 Task: Find connections with filter location Neftçala with filter topic #Venturecapitalwith filter profile language French with filter current company Aditi Consulting with filter school Chhattisgarh Swami Vivekanand Technical University with filter industry Child Day Care Services with filter service category Graphic Design with filter keywords title Owner
Action: Mouse moved to (504, 105)
Screenshot: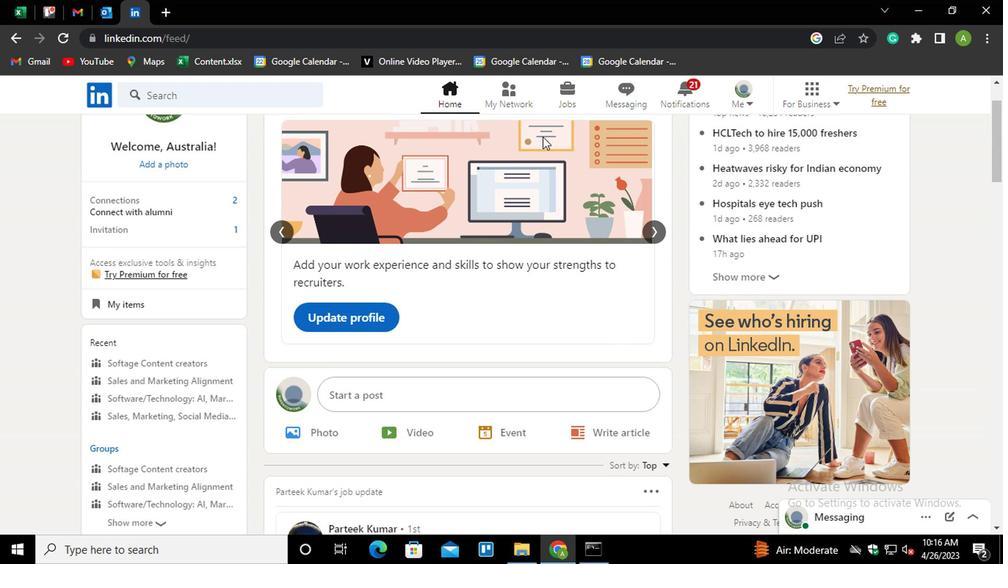
Action: Mouse pressed left at (504, 105)
Screenshot: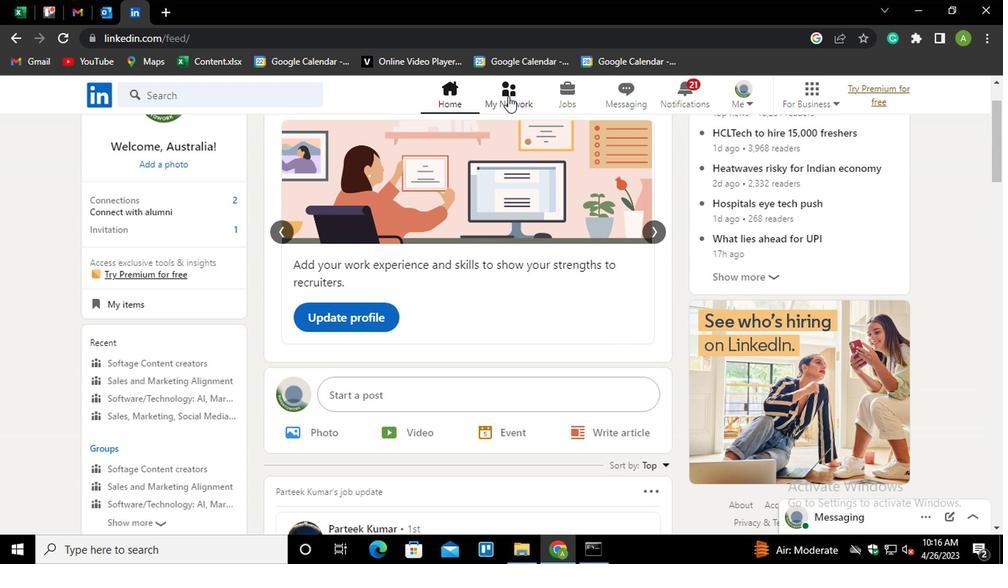 
Action: Mouse moved to (175, 183)
Screenshot: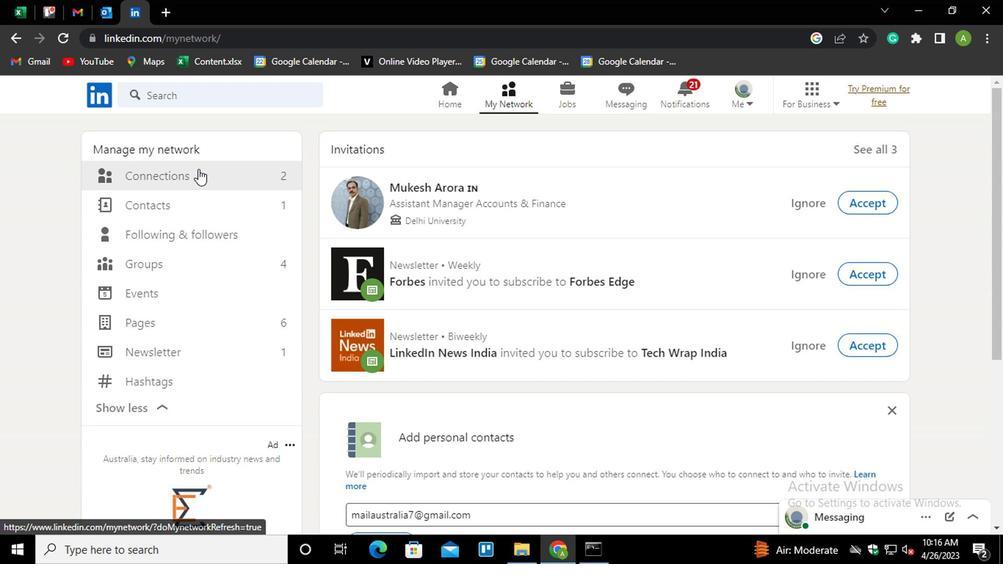 
Action: Mouse pressed left at (175, 183)
Screenshot: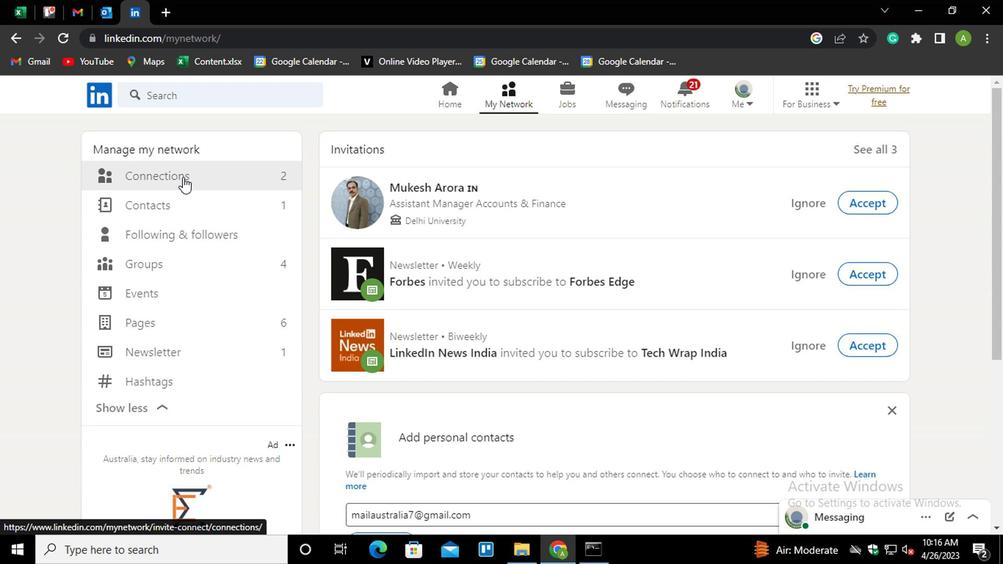 
Action: Mouse moved to (579, 185)
Screenshot: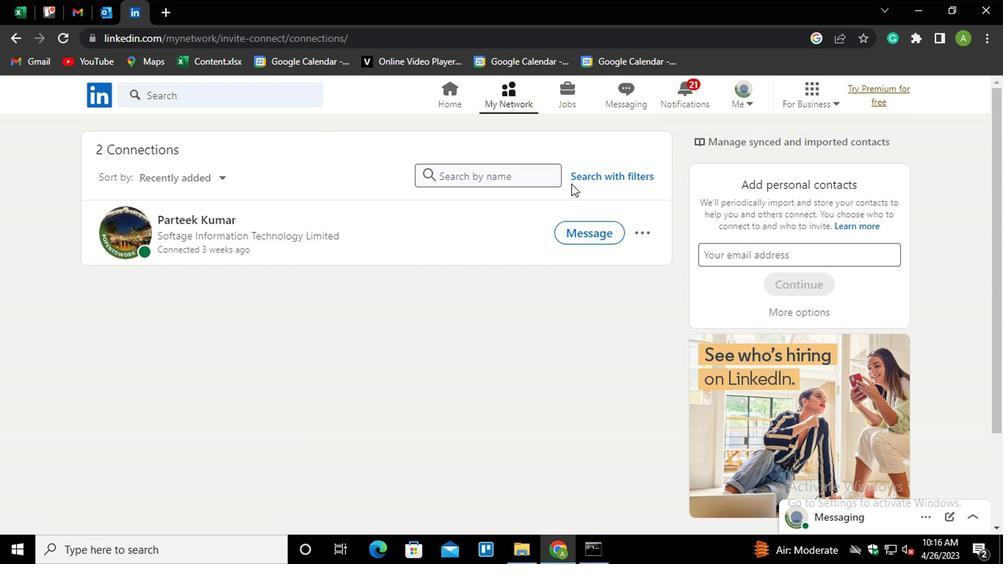 
Action: Mouse pressed left at (579, 185)
Screenshot: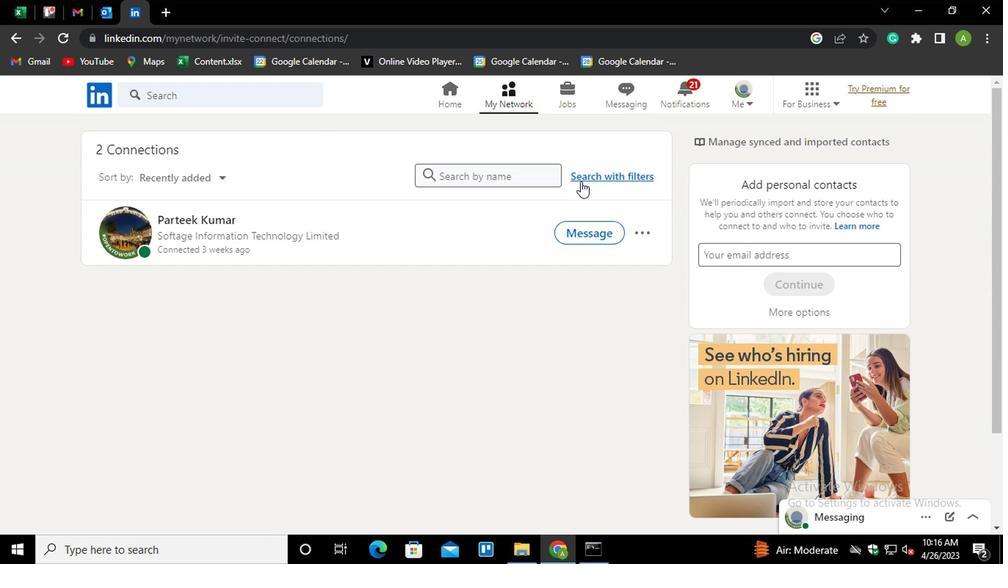 
Action: Mouse moved to (481, 142)
Screenshot: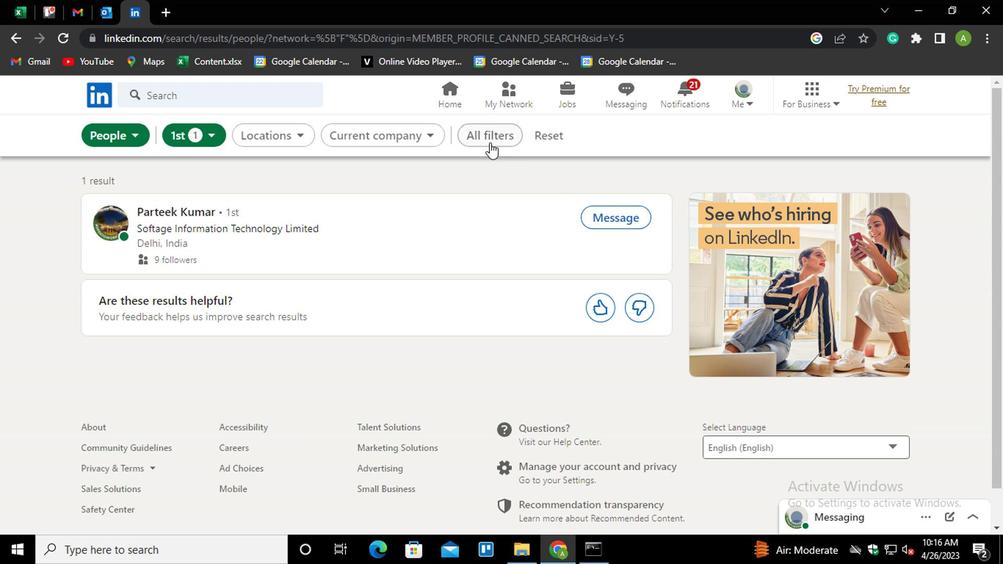 
Action: Mouse pressed left at (481, 142)
Screenshot: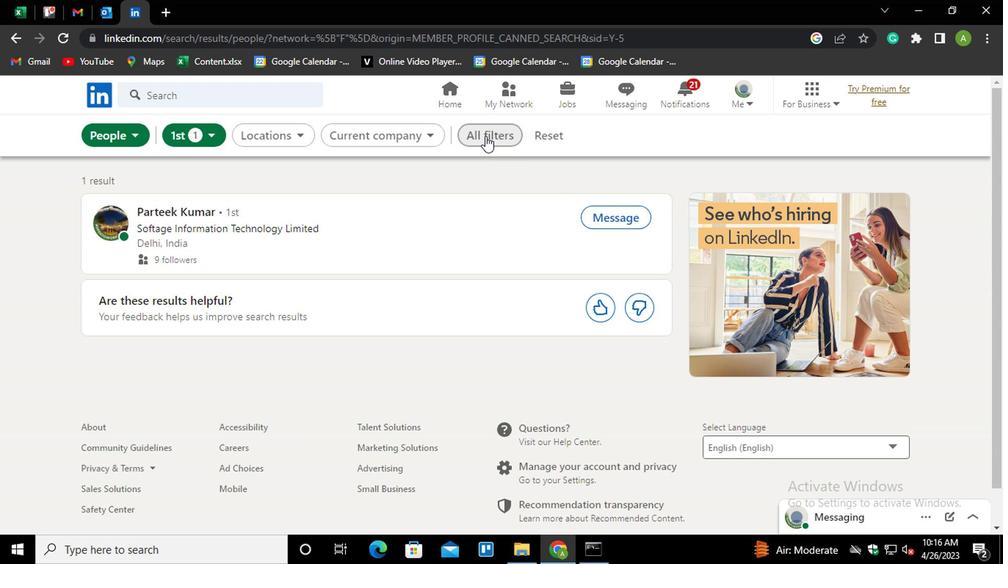 
Action: Mouse moved to (693, 285)
Screenshot: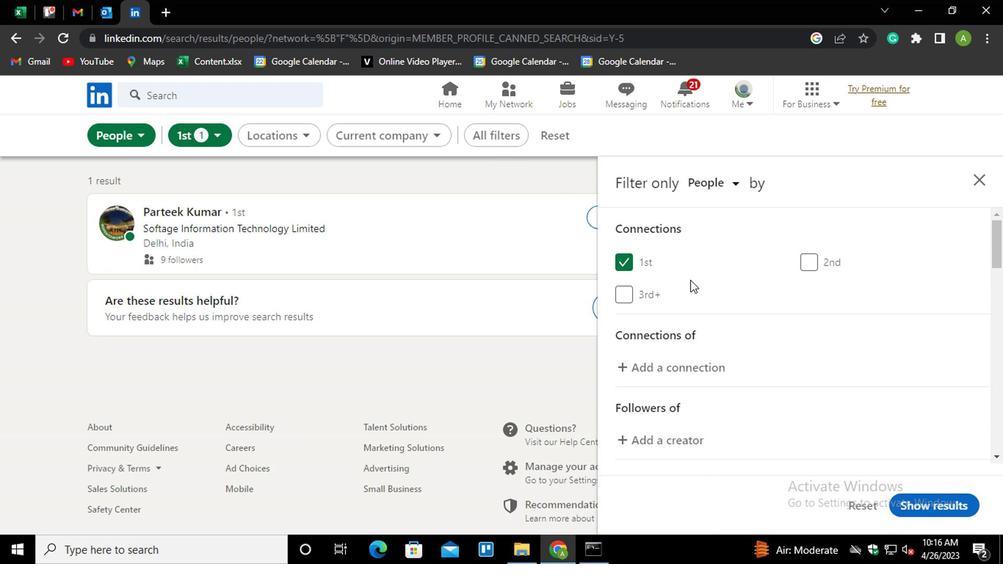 
Action: Mouse scrolled (693, 284) with delta (0, 0)
Screenshot: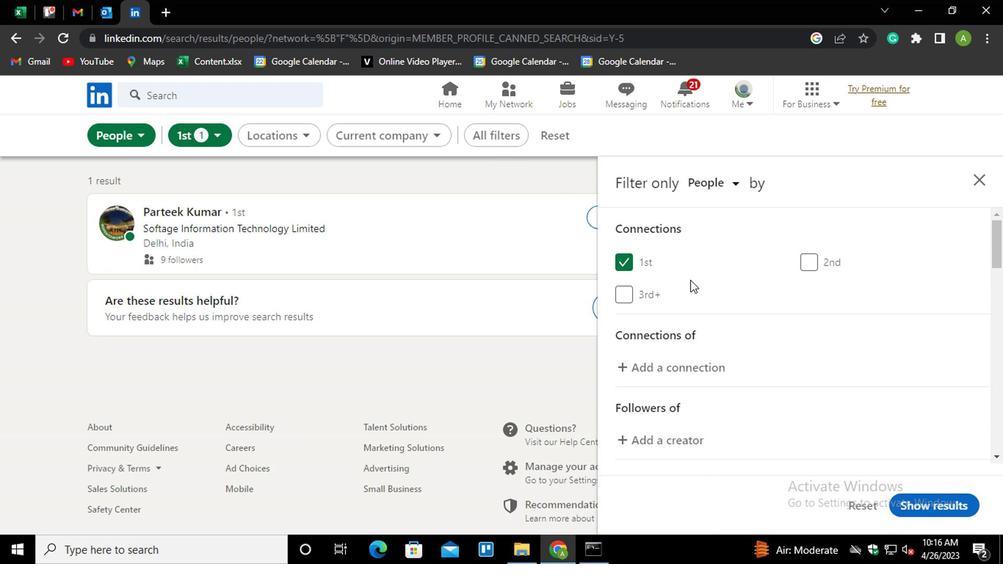 
Action: Mouse scrolled (693, 284) with delta (0, 0)
Screenshot: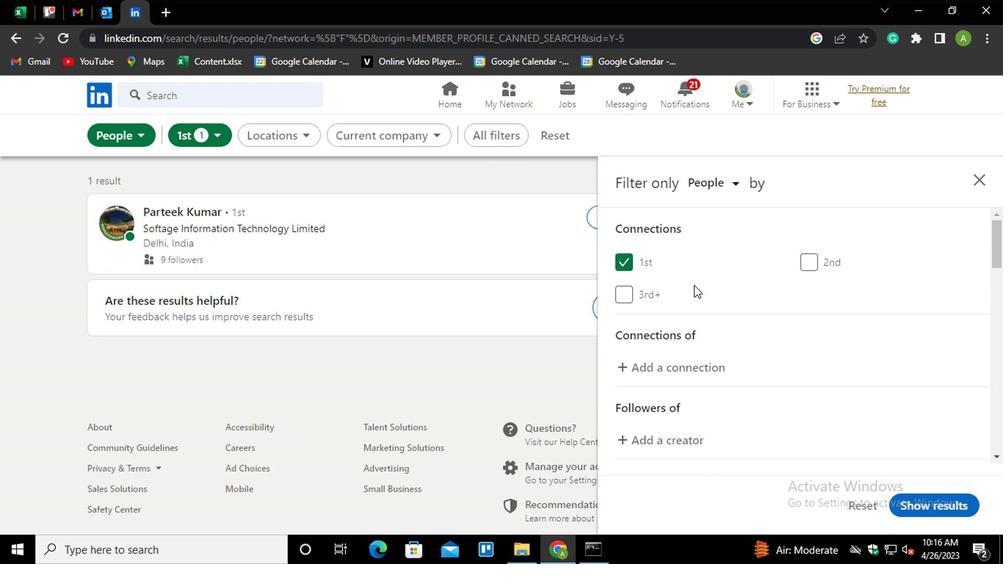 
Action: Mouse scrolled (693, 284) with delta (0, 0)
Screenshot: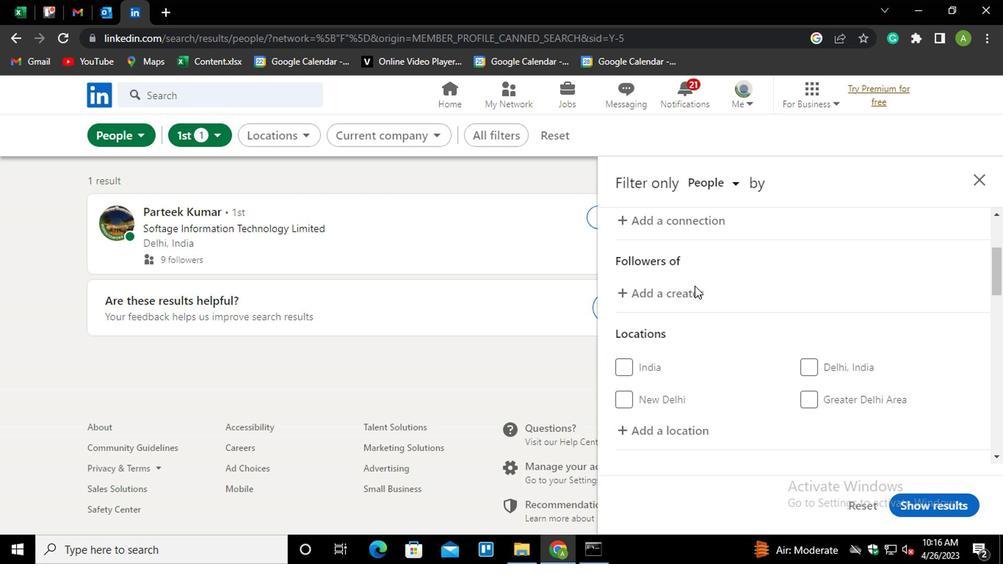 
Action: Mouse moved to (659, 353)
Screenshot: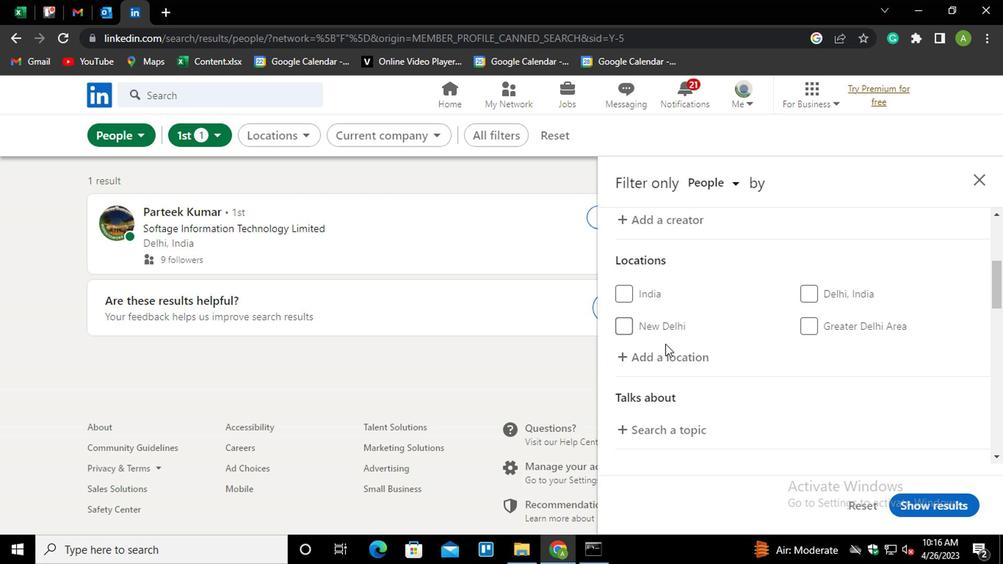 
Action: Mouse pressed left at (659, 353)
Screenshot: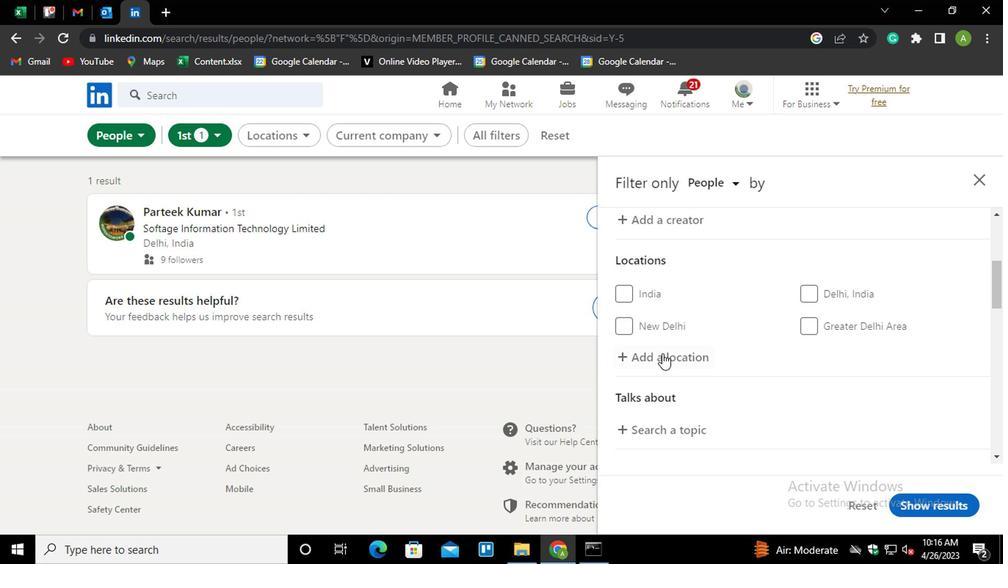 
Action: Mouse pressed left at (659, 353)
Screenshot: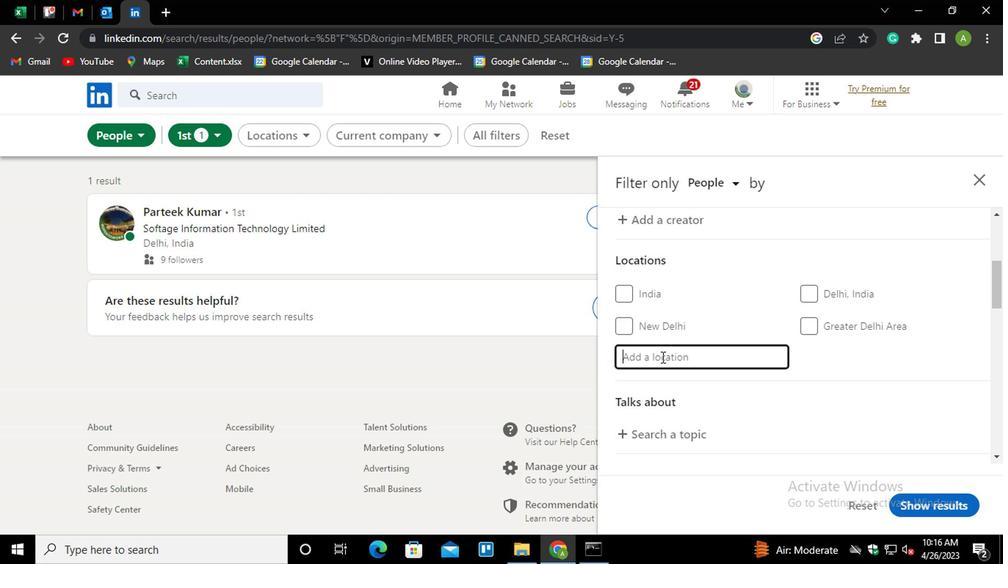 
Action: Key pressed <Key.shift_r>Neftcala
Screenshot: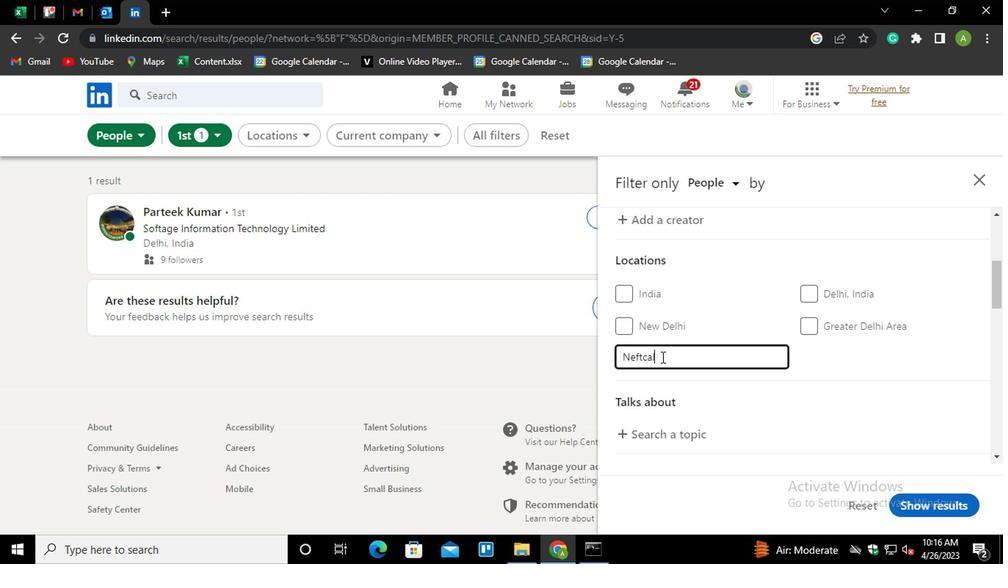 
Action: Mouse scrolled (659, 352) with delta (0, -1)
Screenshot: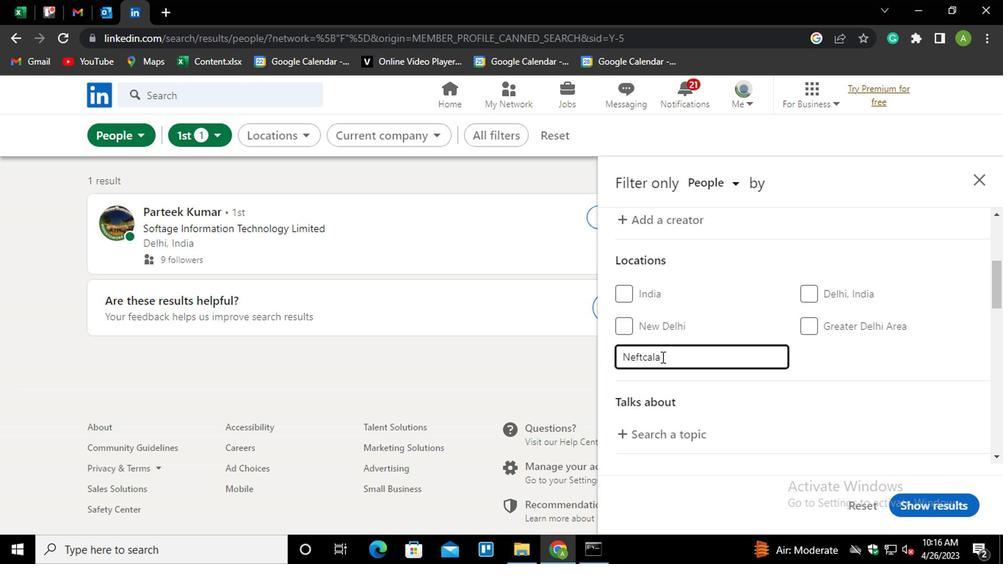 
Action: Mouse scrolled (659, 352) with delta (0, -1)
Screenshot: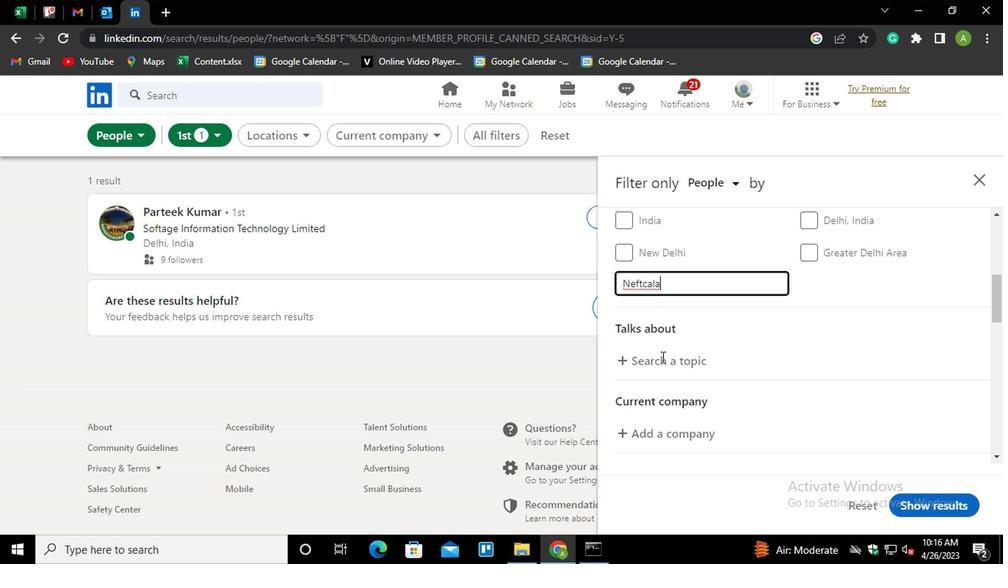 
Action: Mouse moved to (852, 268)
Screenshot: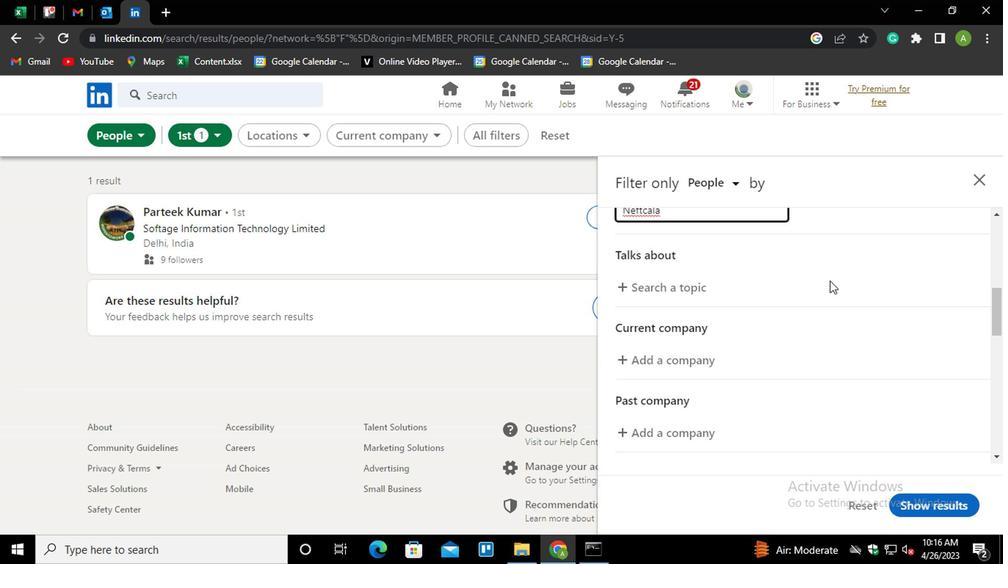 
Action: Mouse pressed left at (852, 268)
Screenshot: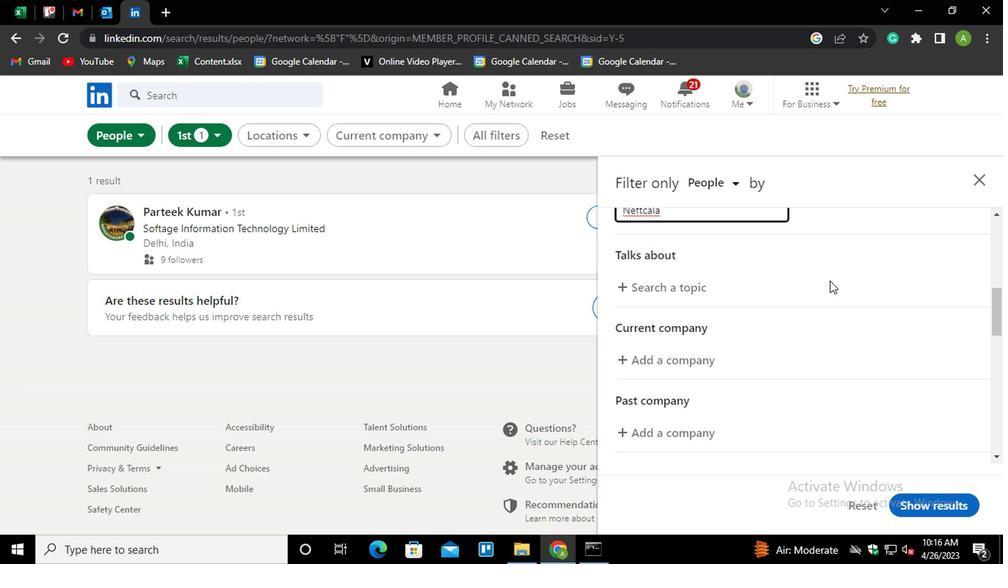 
Action: Mouse moved to (676, 275)
Screenshot: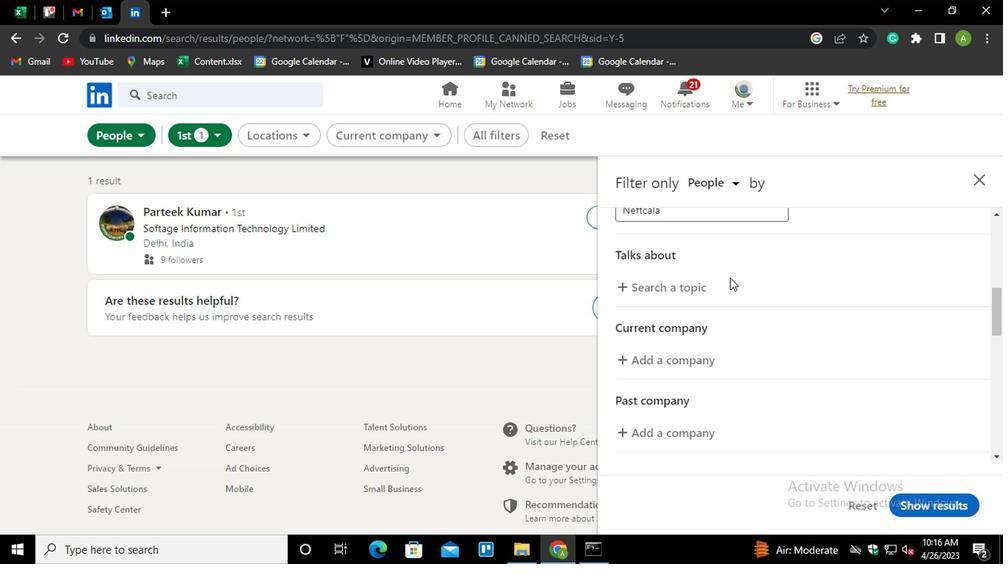
Action: Mouse pressed left at (676, 275)
Screenshot: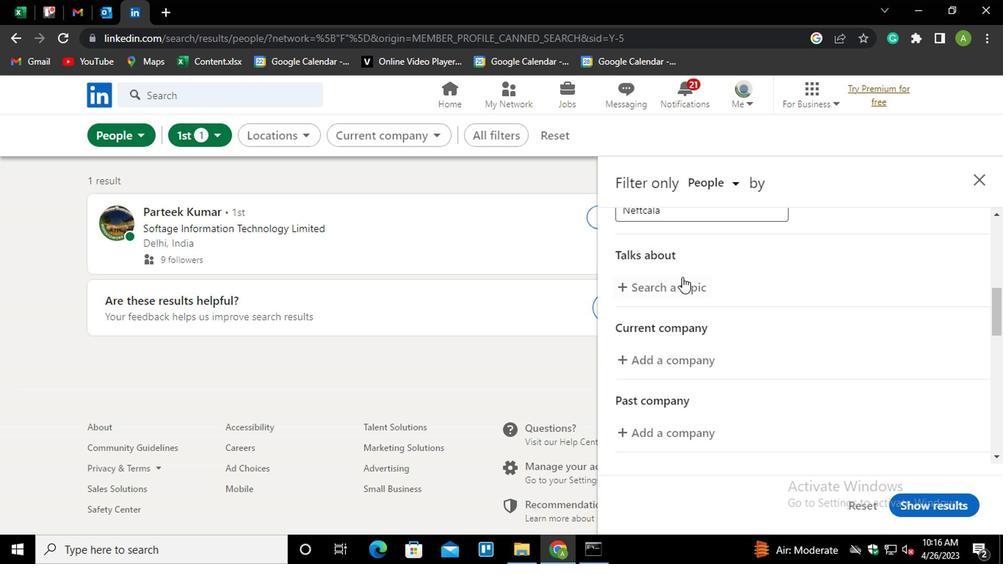 
Action: Mouse moved to (675, 276)
Screenshot: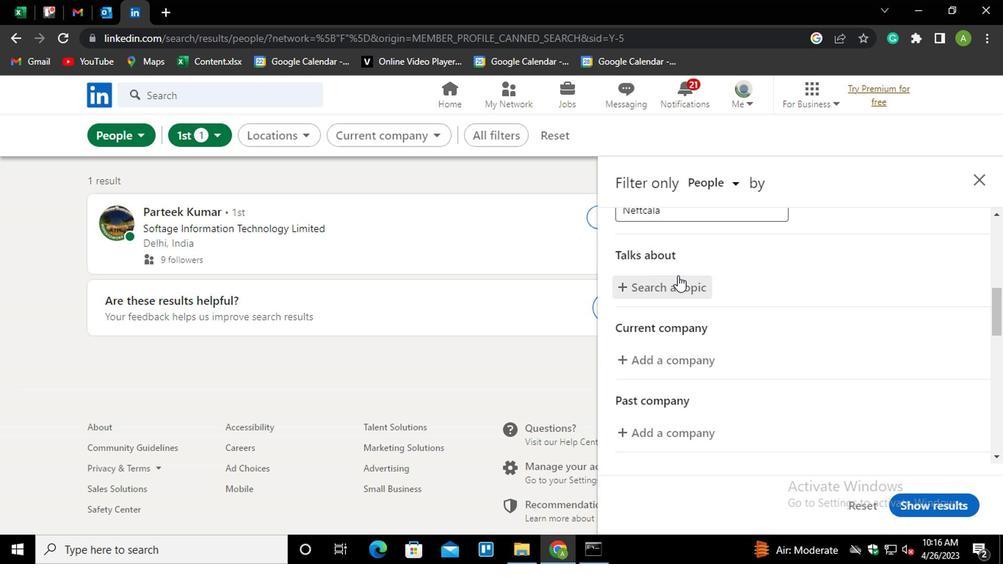 
Action: Key pressed <Key.shift>#<Key.shift>VENTURECAPITAL
Screenshot: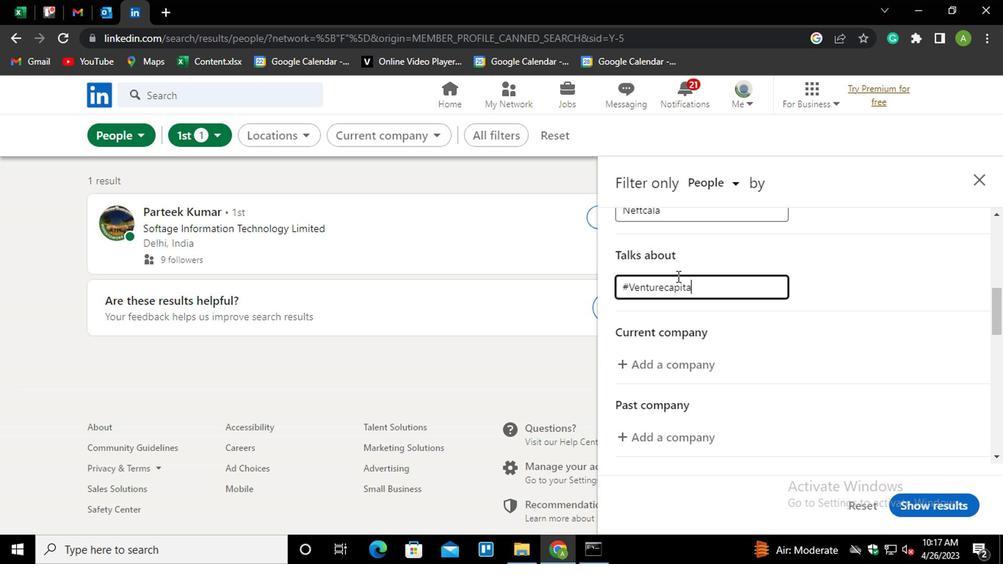 
Action: Mouse moved to (934, 274)
Screenshot: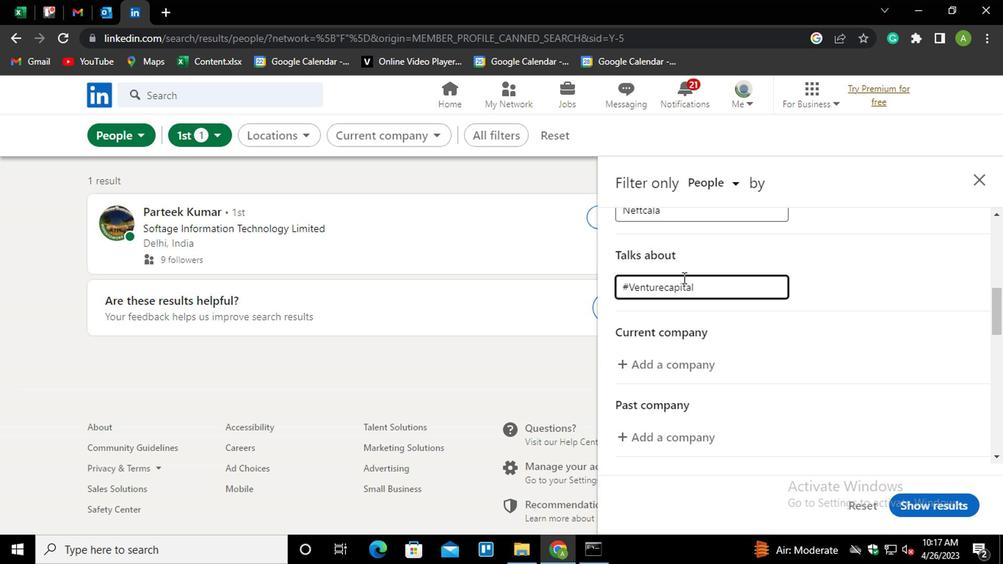 
Action: Mouse pressed left at (934, 274)
Screenshot: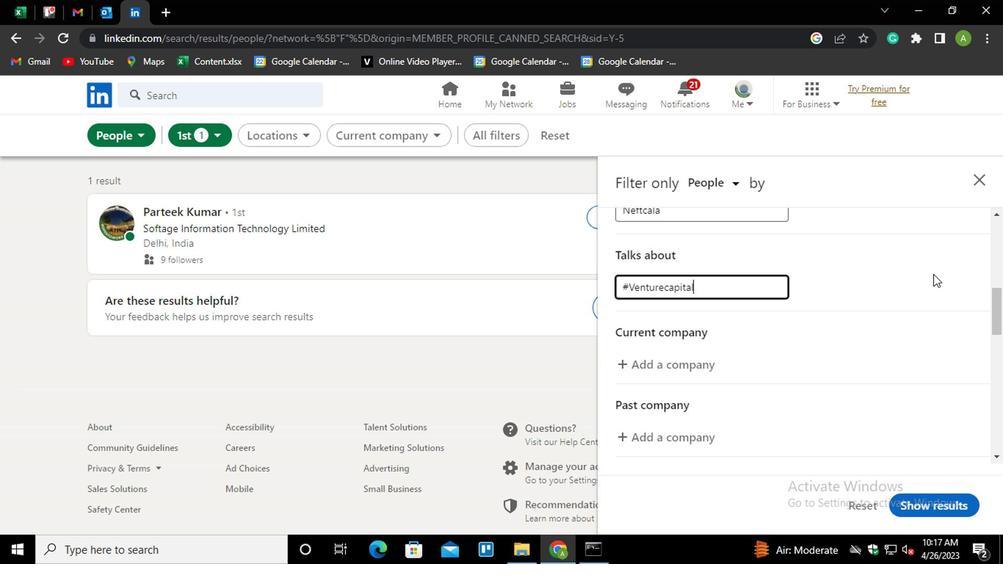 
Action: Mouse moved to (861, 338)
Screenshot: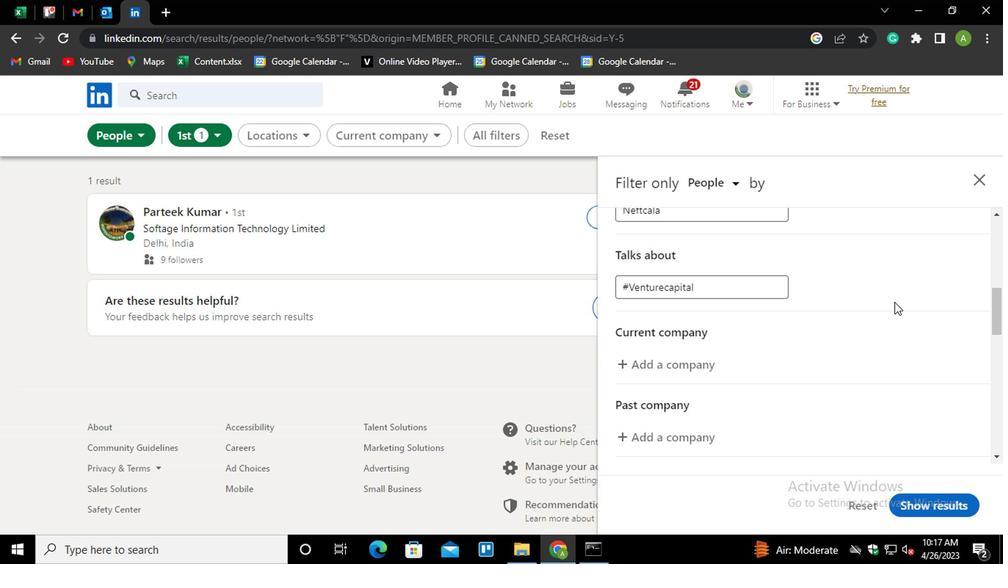 
Action: Mouse scrolled (861, 337) with delta (0, 0)
Screenshot: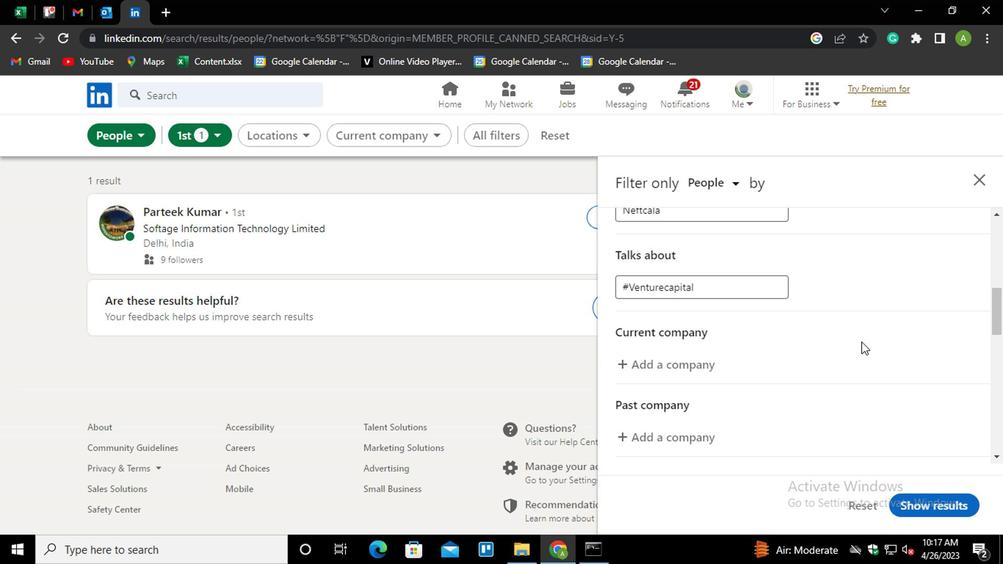 
Action: Mouse moved to (664, 285)
Screenshot: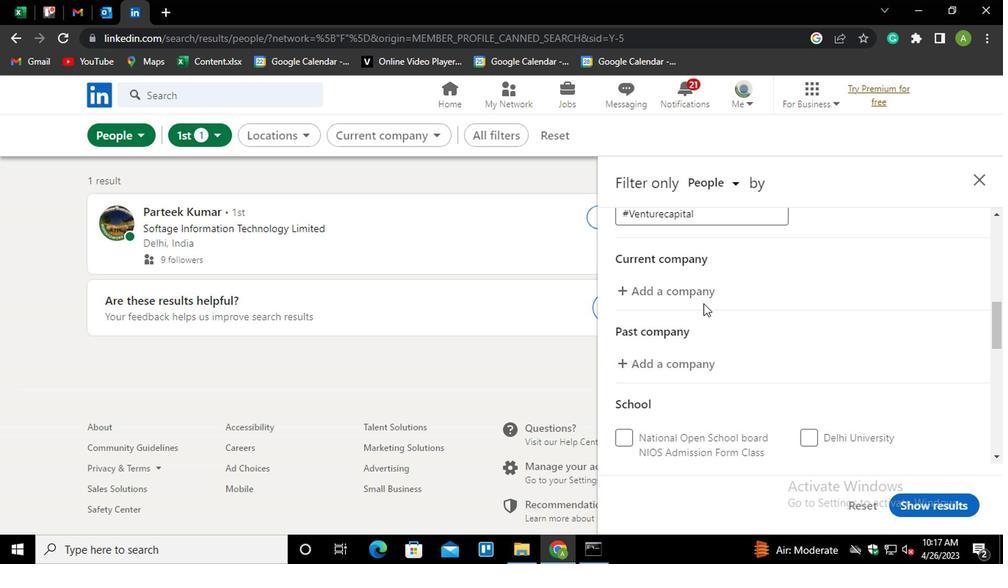 
Action: Mouse pressed left at (664, 285)
Screenshot: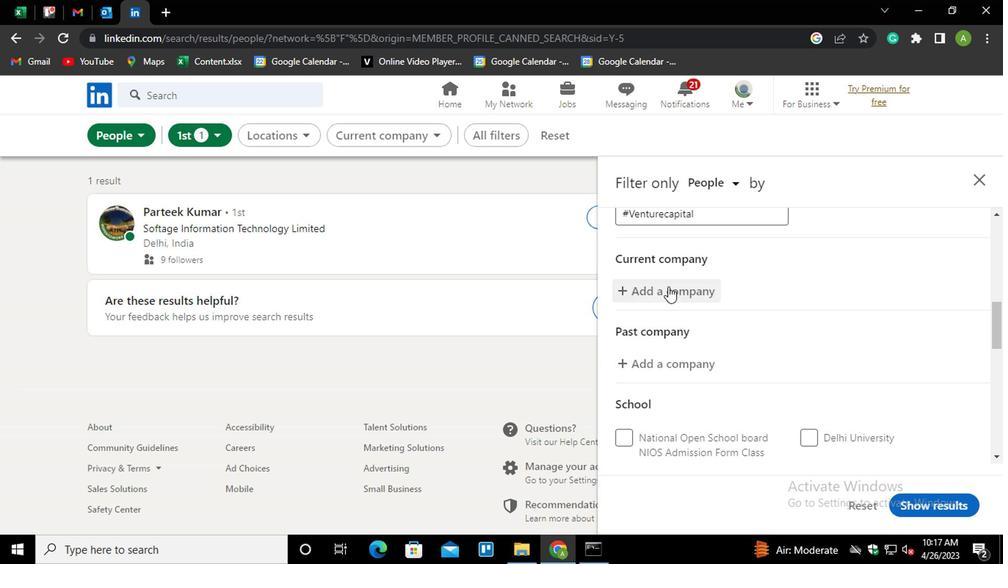 
Action: Mouse moved to (669, 290)
Screenshot: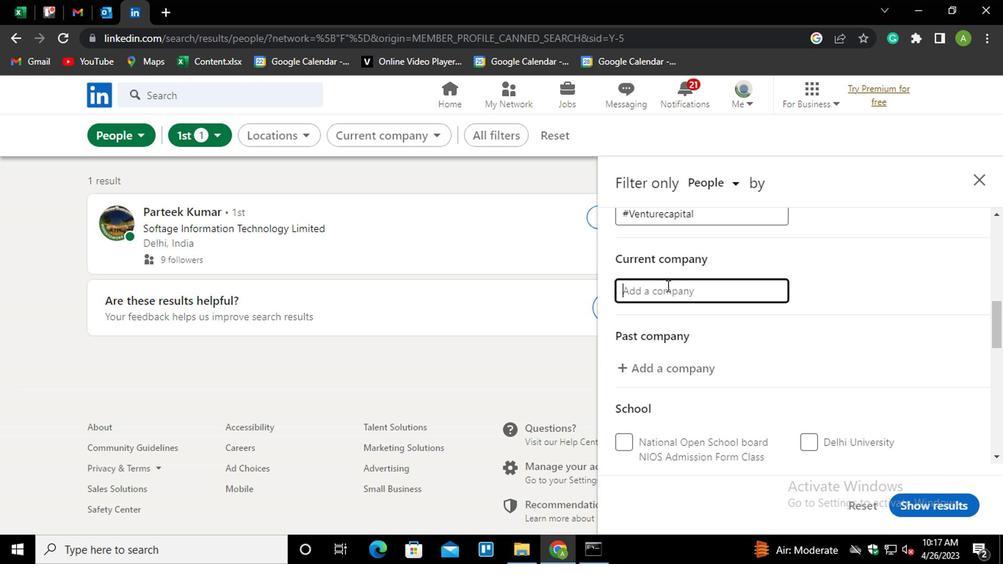 
Action: Mouse pressed left at (669, 290)
Screenshot: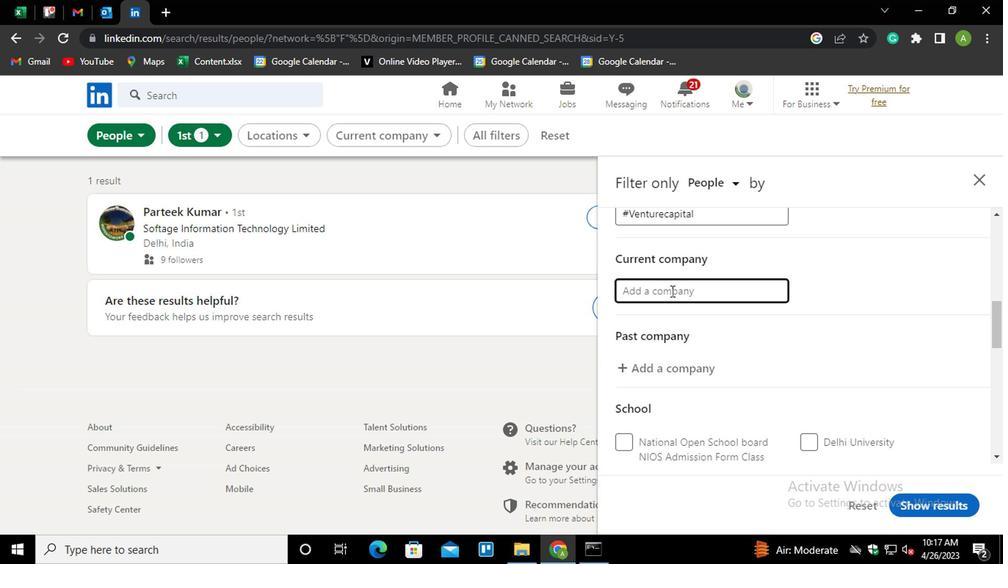 
Action: Key pressed <Key.shift>ADITI<Key.down><Key.down><Key.up><Key.enter>
Screenshot: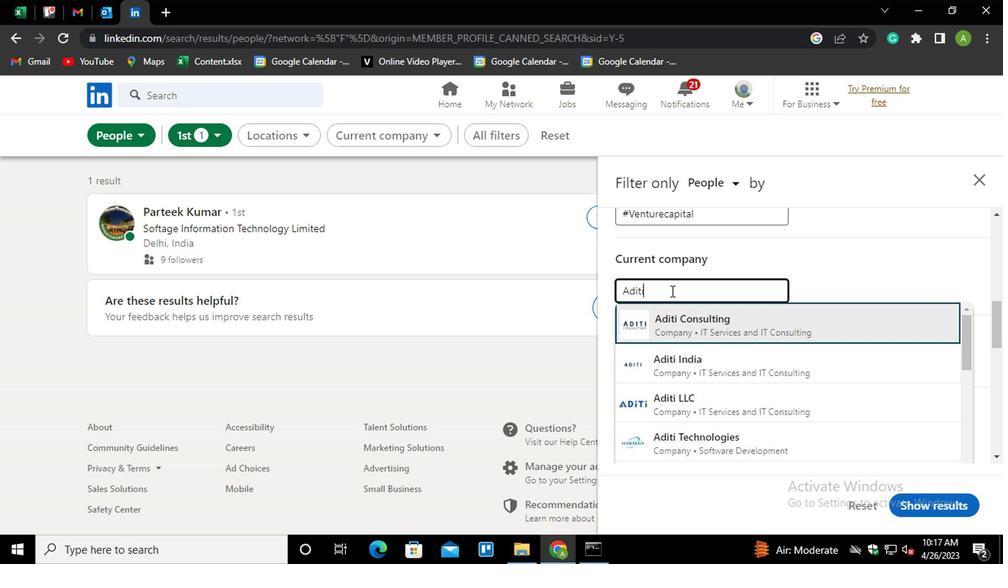 
Action: Mouse moved to (715, 288)
Screenshot: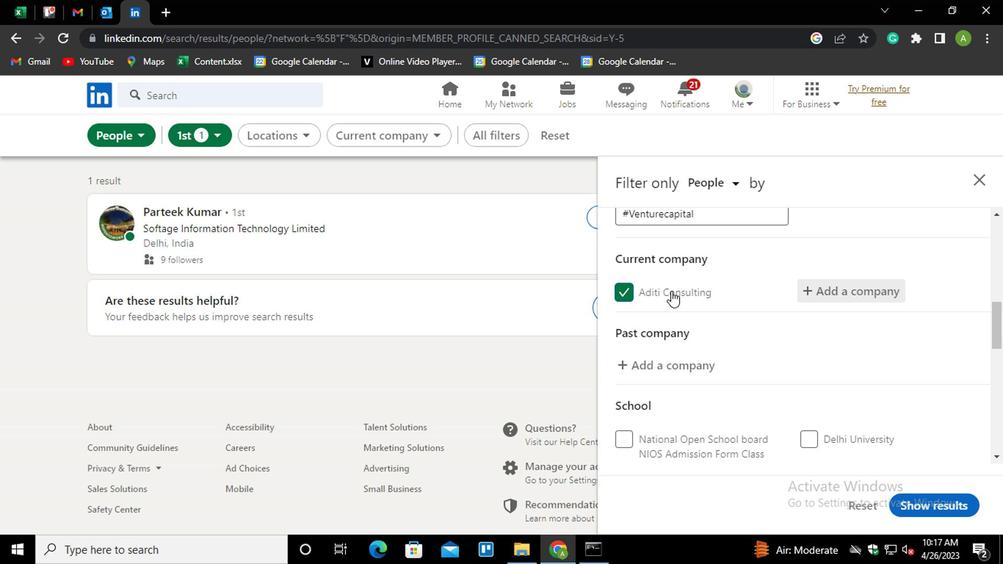 
Action: Mouse scrolled (715, 287) with delta (0, 0)
Screenshot: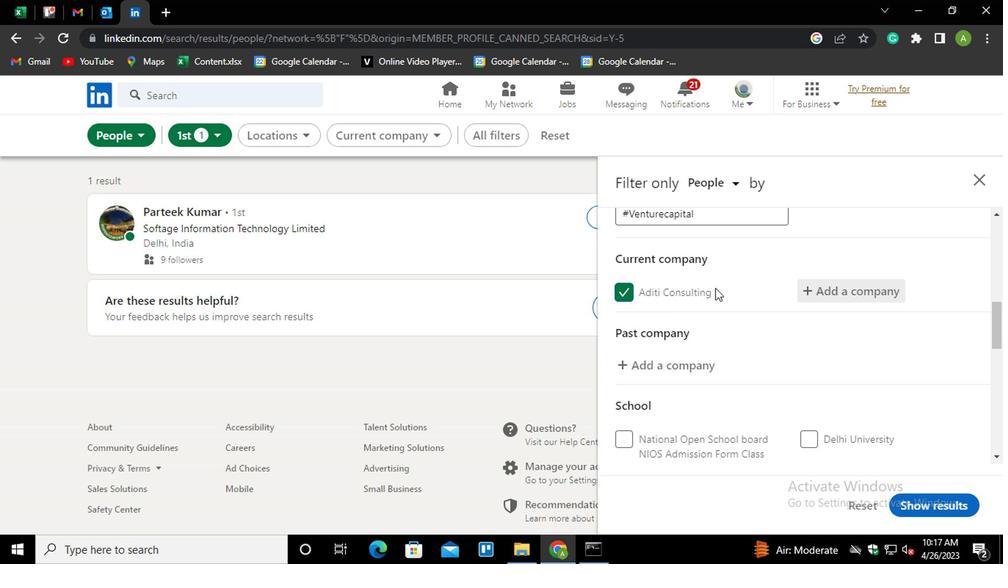 
Action: Mouse scrolled (715, 287) with delta (0, 0)
Screenshot: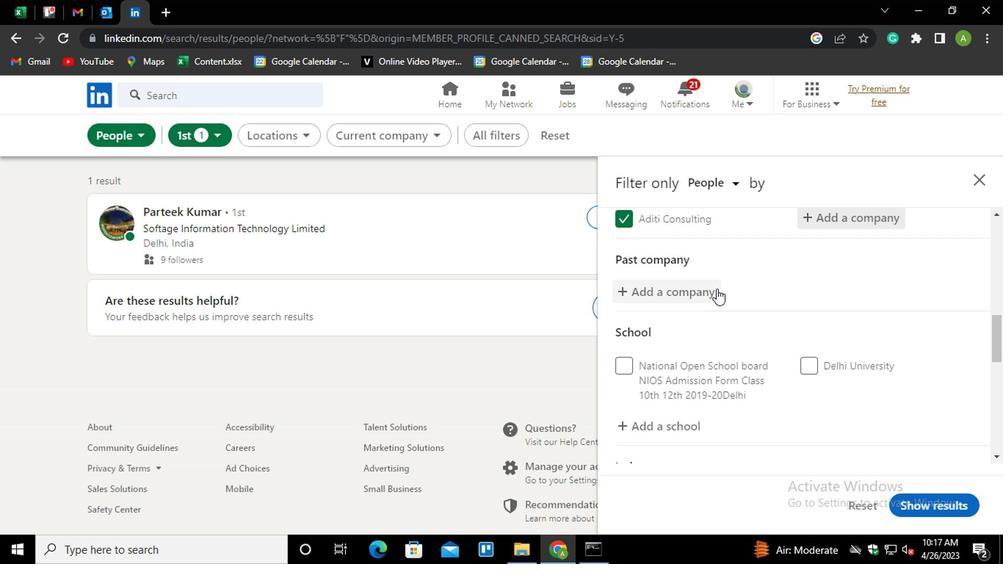 
Action: Mouse moved to (671, 344)
Screenshot: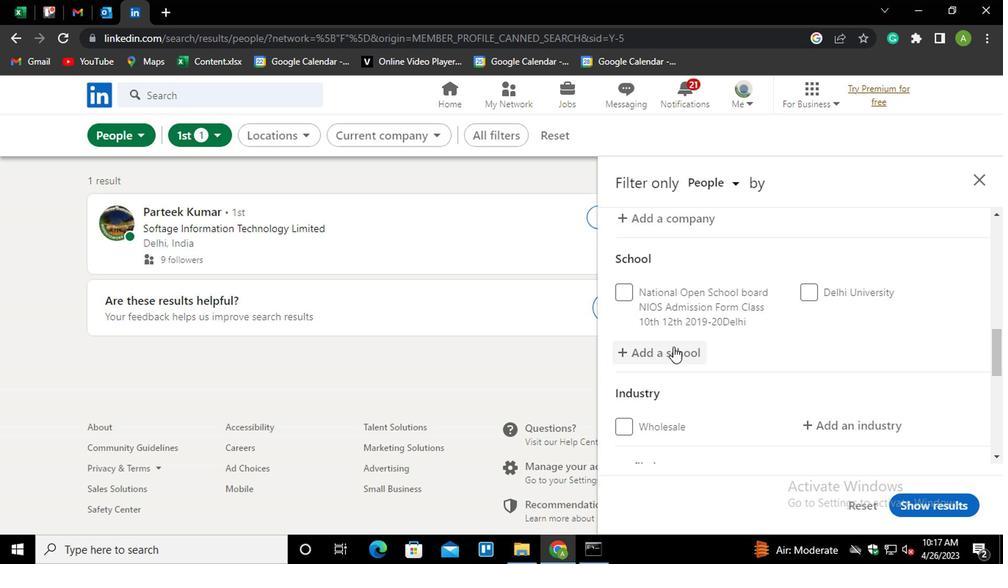 
Action: Mouse pressed left at (671, 344)
Screenshot: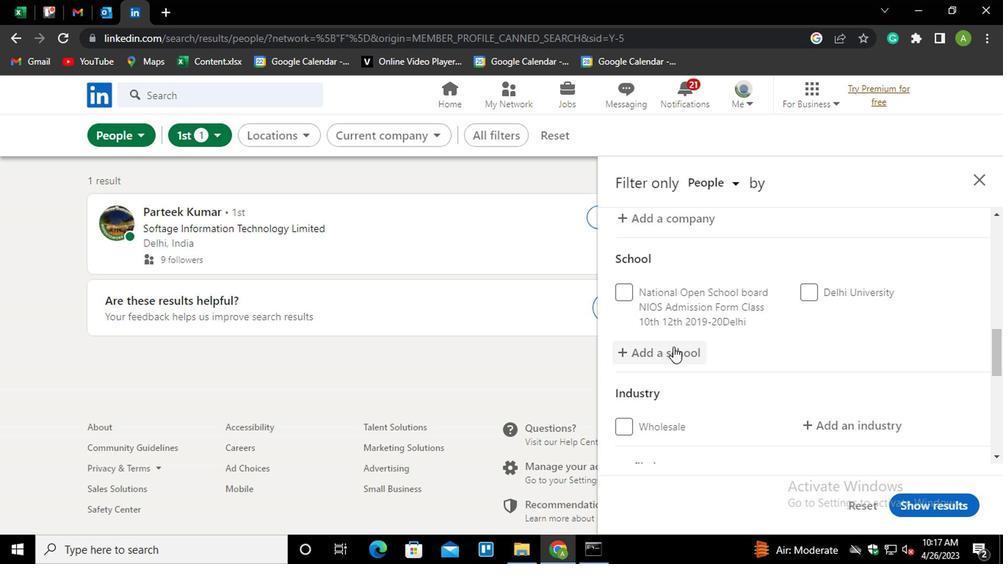 
Action: Mouse moved to (667, 350)
Screenshot: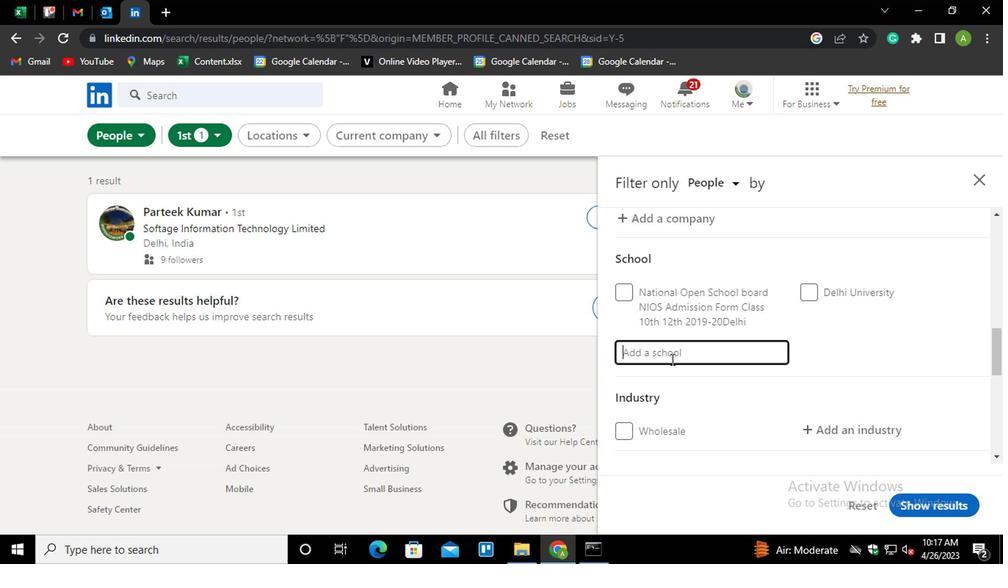 
Action: Mouse pressed left at (667, 350)
Screenshot: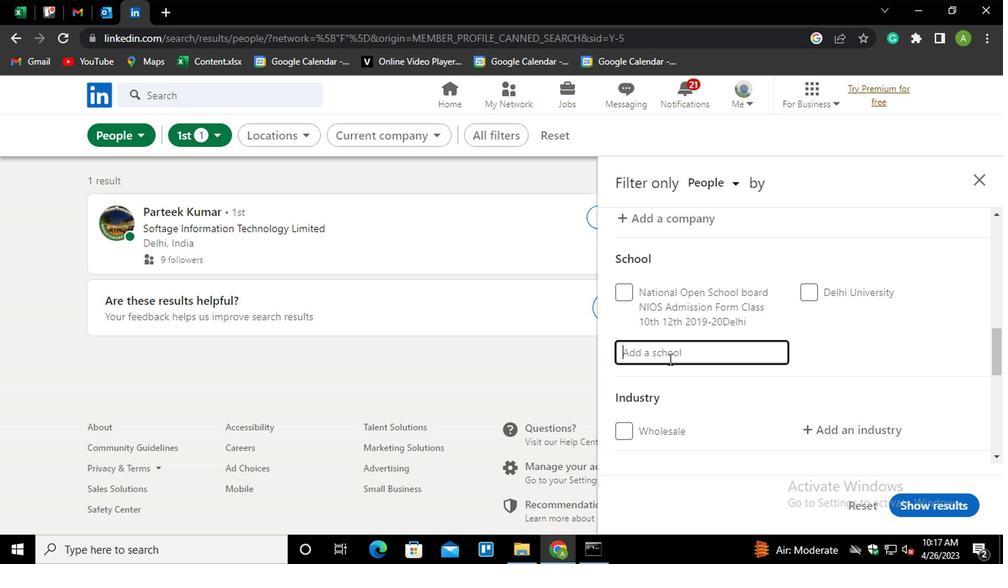 
Action: Key pressed <Key.shift>CHHATTI<Key.down><Key.enter>
Screenshot: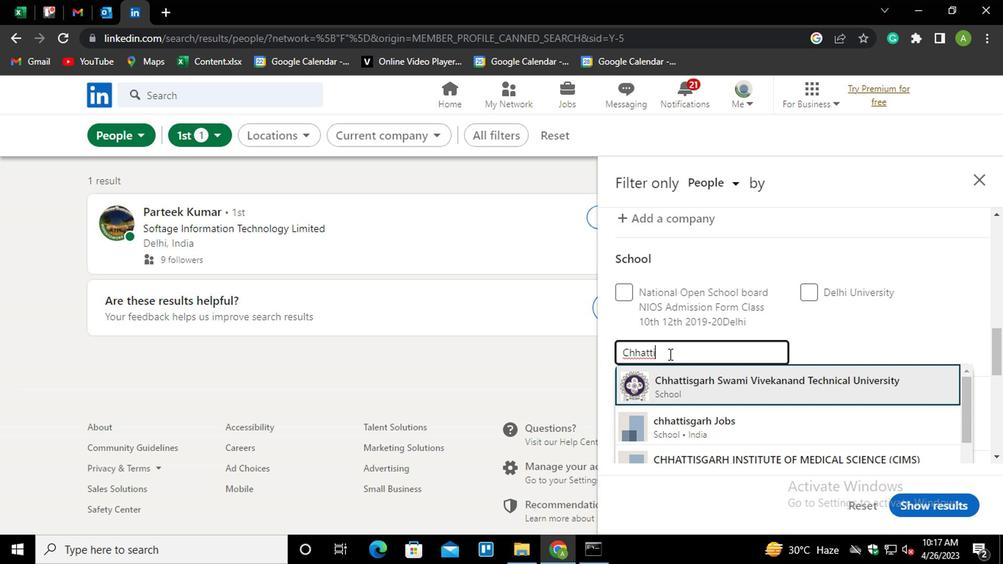 
Action: Mouse moved to (687, 334)
Screenshot: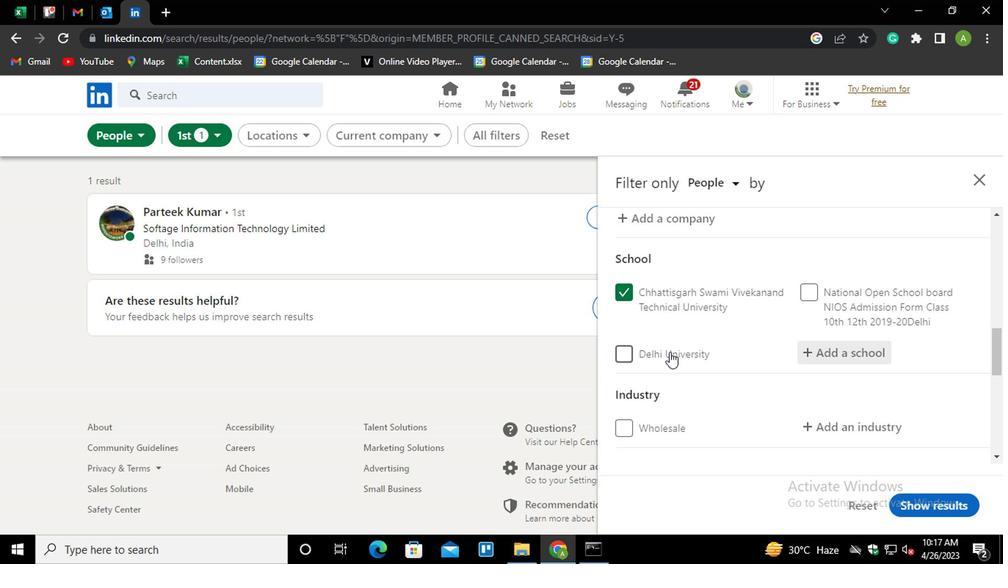 
Action: Mouse scrolled (687, 333) with delta (0, 0)
Screenshot: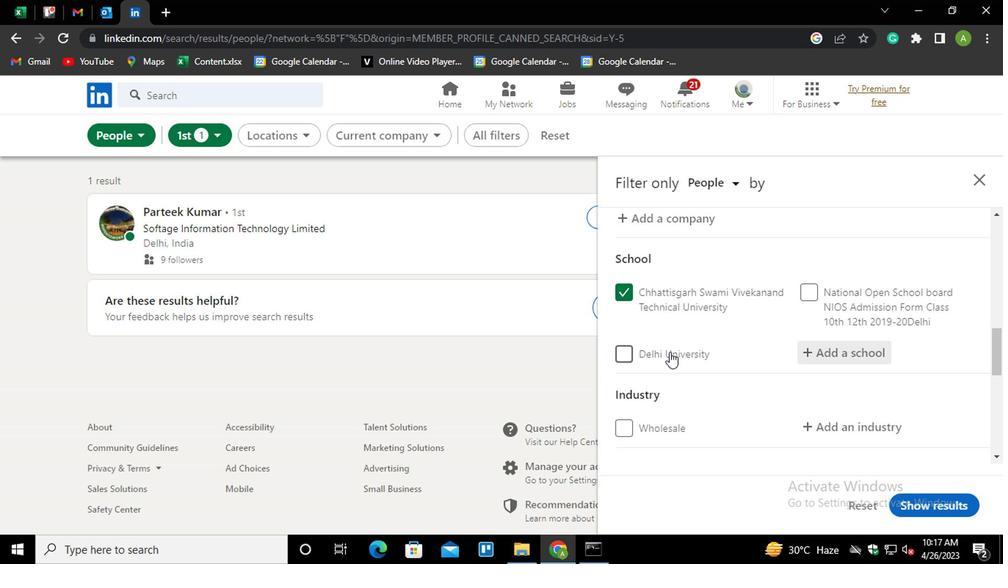 
Action: Mouse scrolled (687, 333) with delta (0, 0)
Screenshot: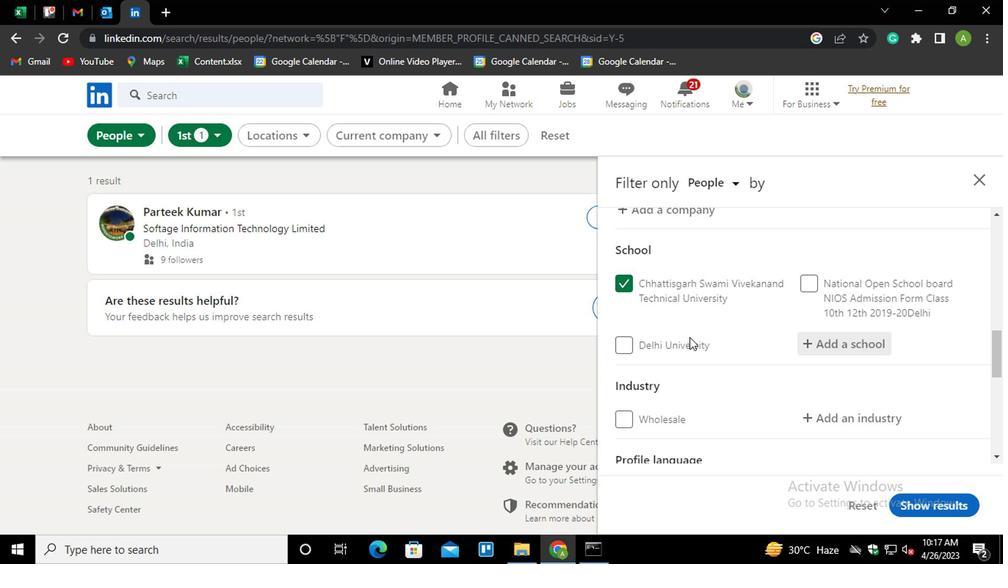 
Action: Mouse moved to (834, 274)
Screenshot: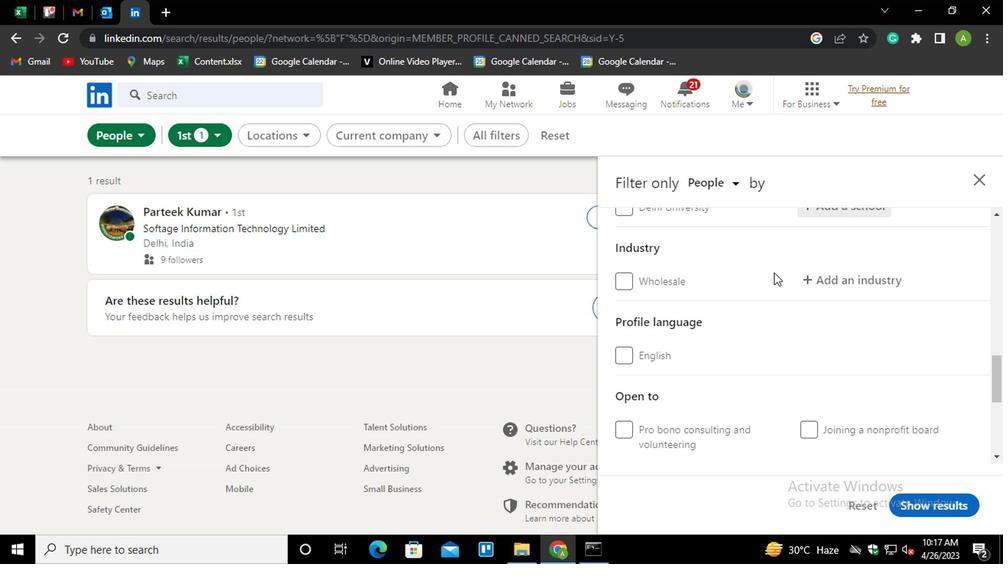 
Action: Mouse pressed left at (834, 274)
Screenshot: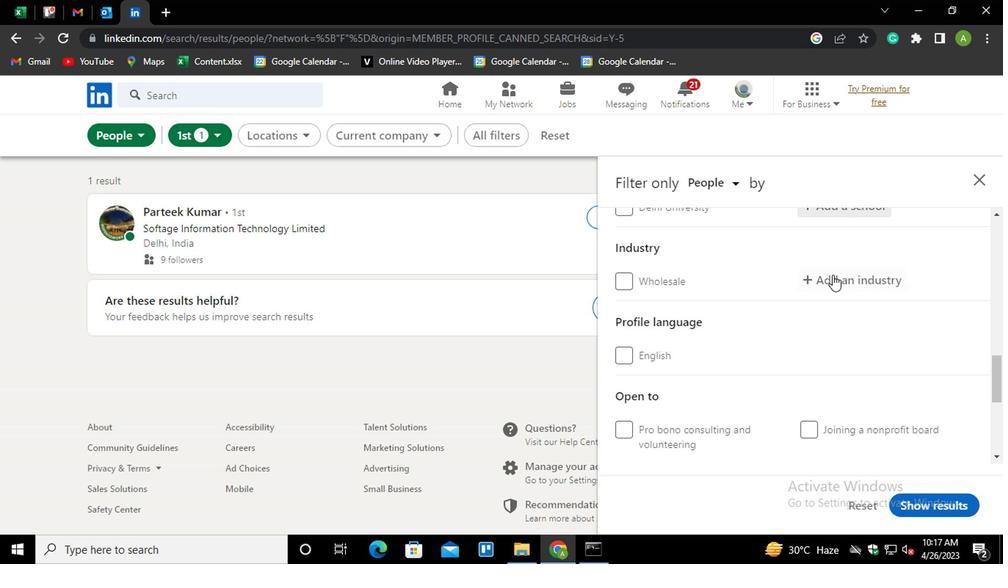 
Action: Mouse moved to (820, 283)
Screenshot: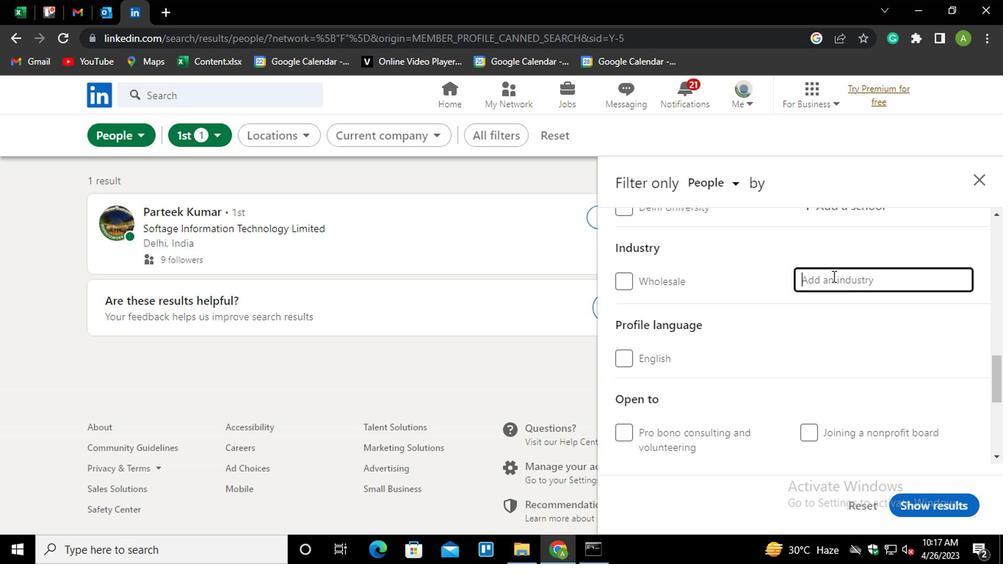 
Action: Mouse pressed left at (820, 283)
Screenshot: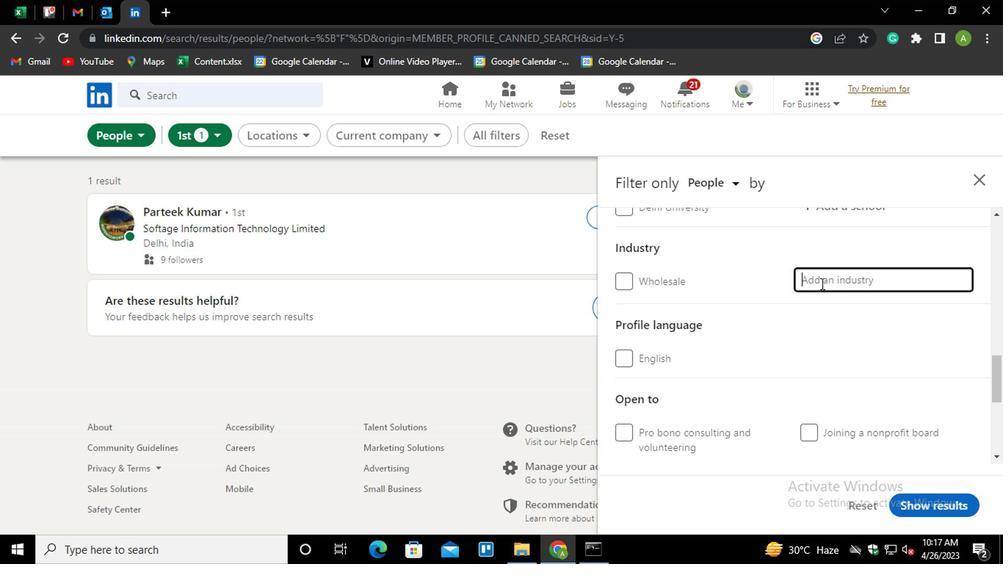 
Action: Key pressed <Key.shift>CHILD<Key.down><Key.enter>
Screenshot: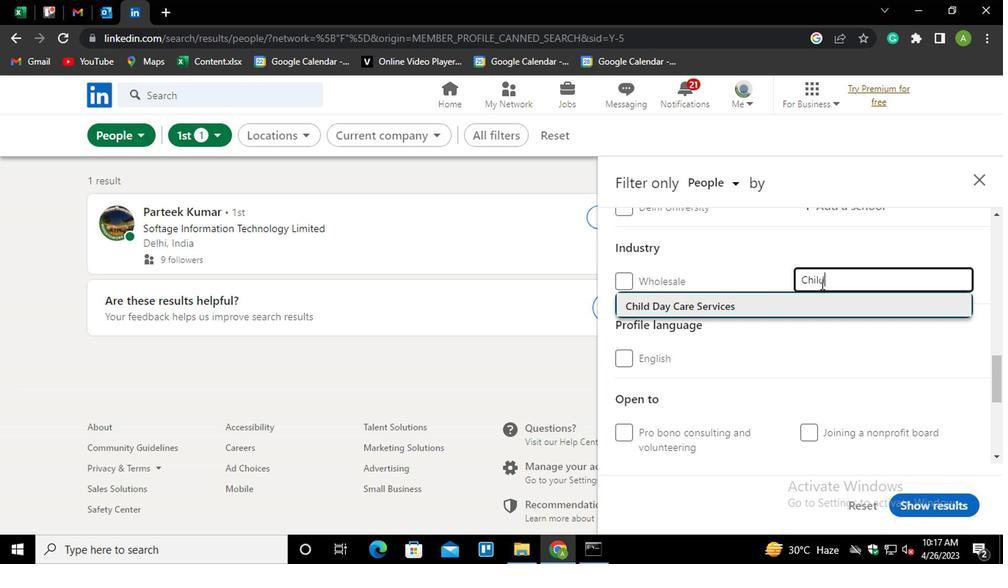 
Action: Mouse moved to (832, 291)
Screenshot: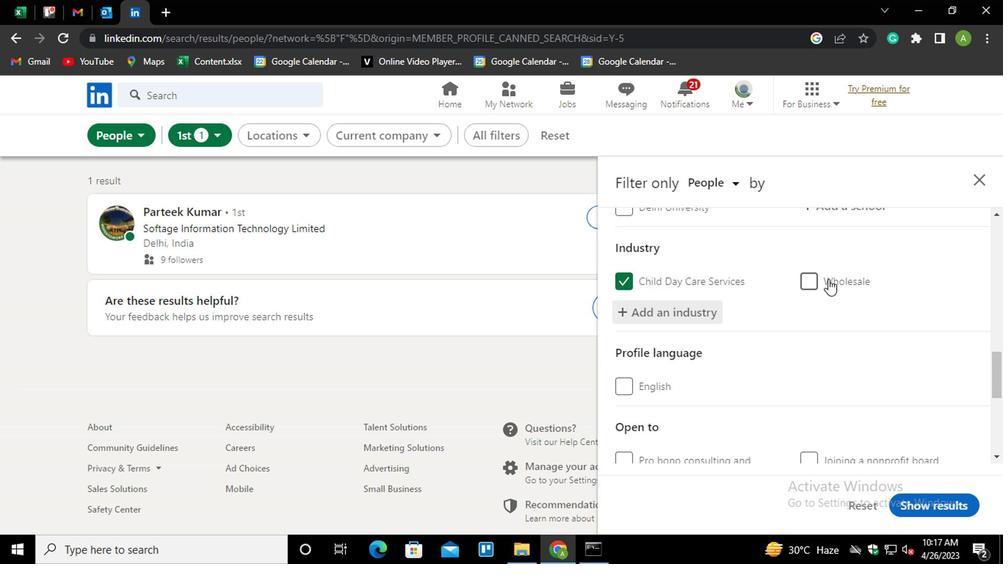 
Action: Mouse scrolled (832, 291) with delta (0, 0)
Screenshot: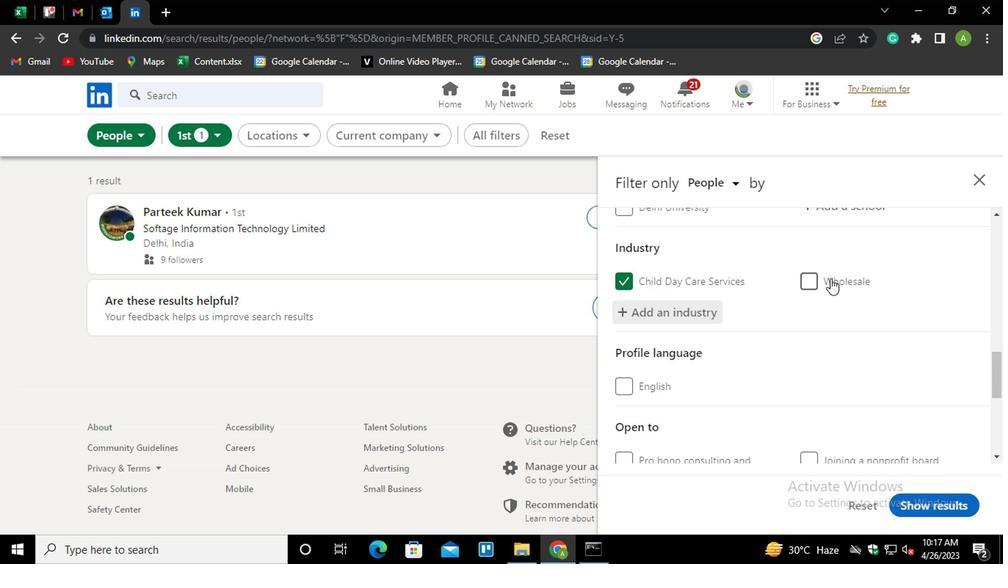 
Action: Mouse moved to (832, 291)
Screenshot: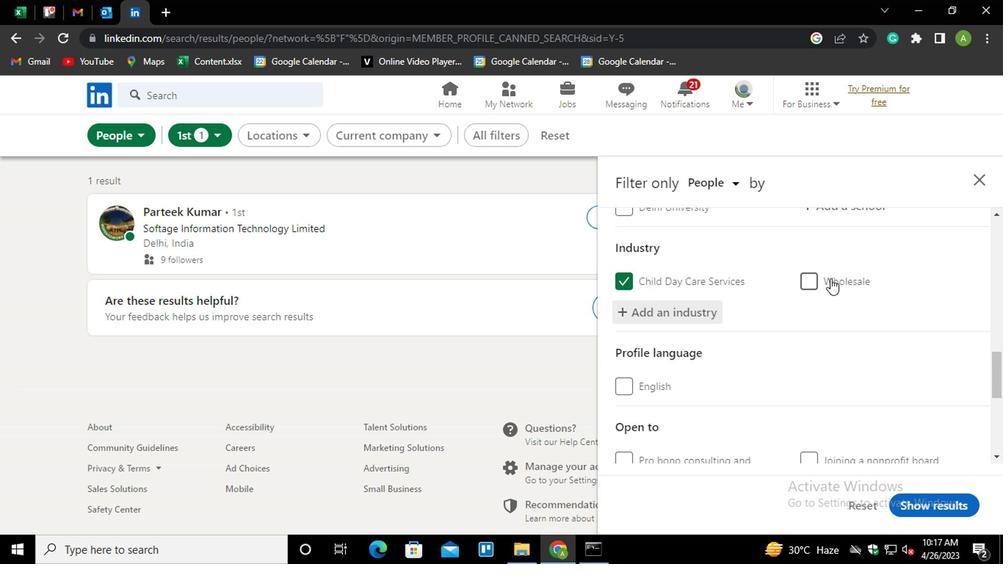 
Action: Mouse scrolled (832, 291) with delta (0, 0)
Screenshot: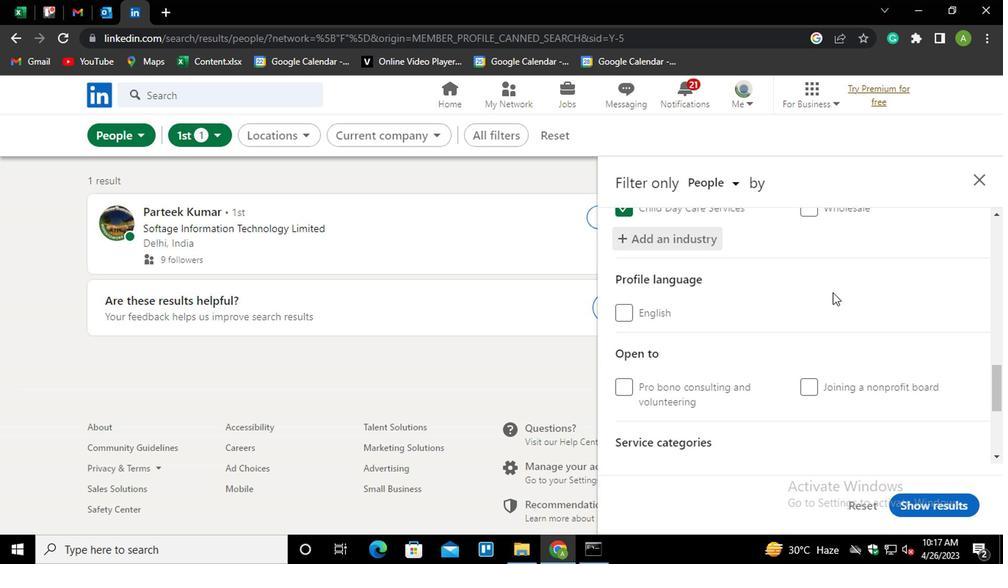 
Action: Mouse scrolled (832, 291) with delta (0, 0)
Screenshot: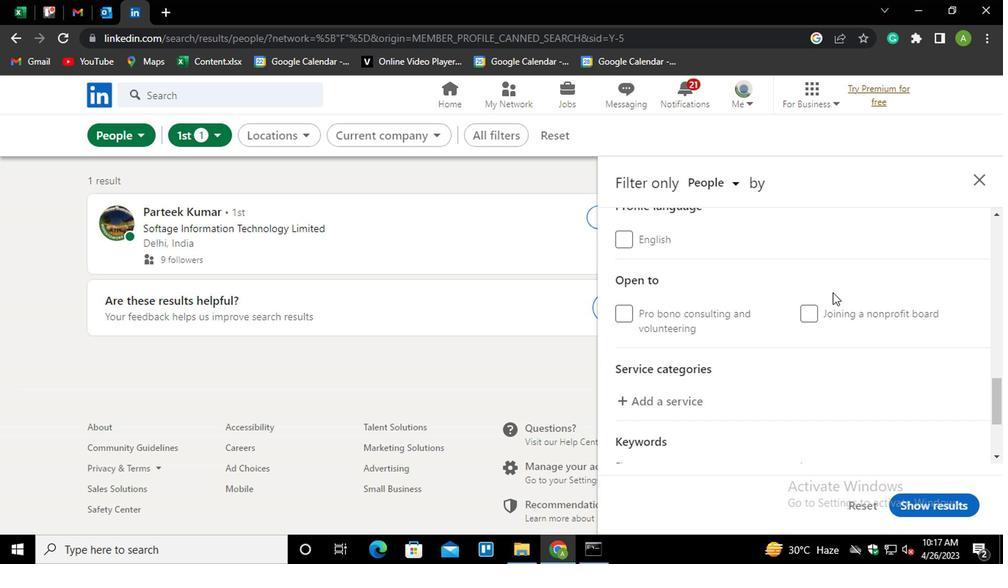 
Action: Mouse moved to (676, 330)
Screenshot: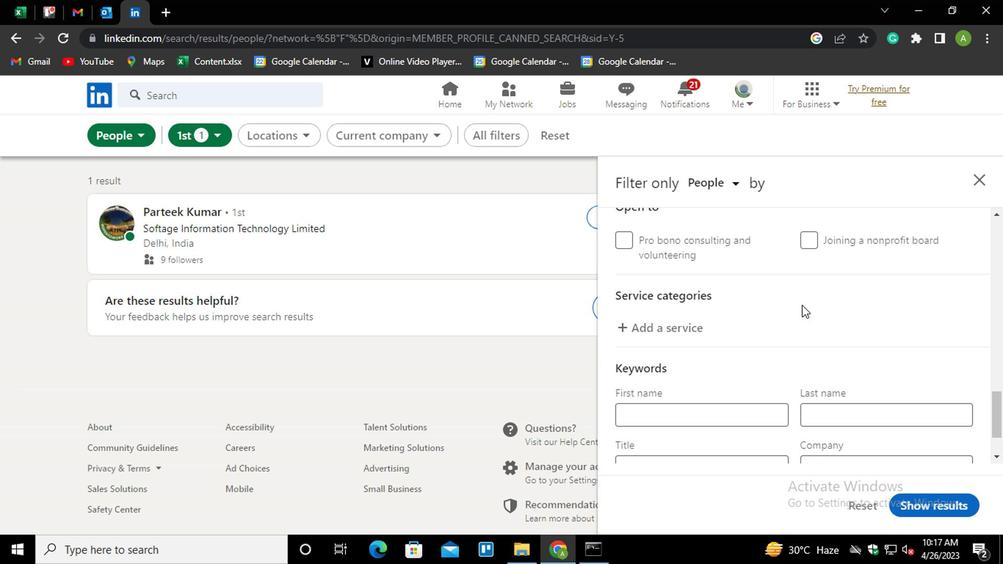 
Action: Mouse pressed left at (676, 330)
Screenshot: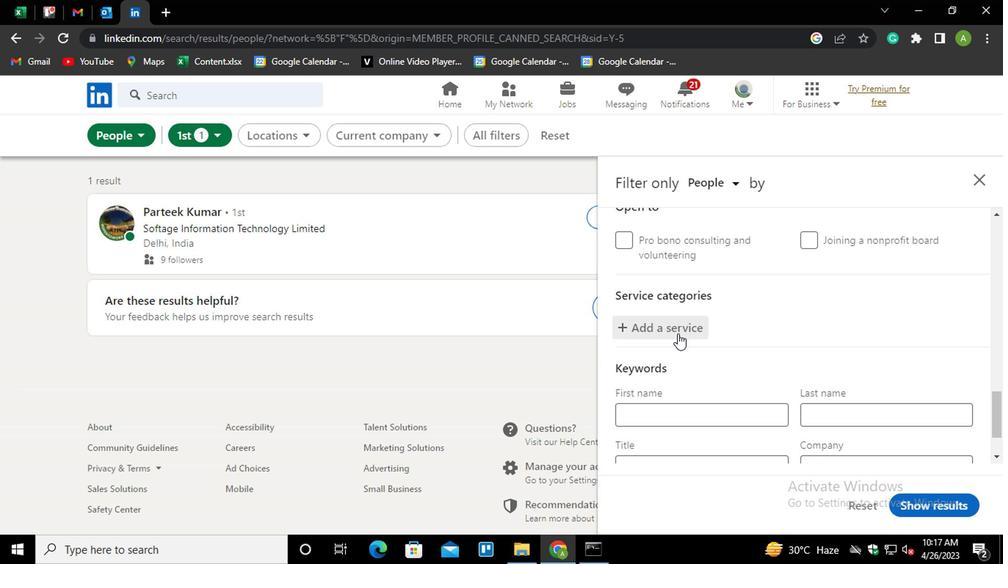 
Action: Mouse moved to (689, 327)
Screenshot: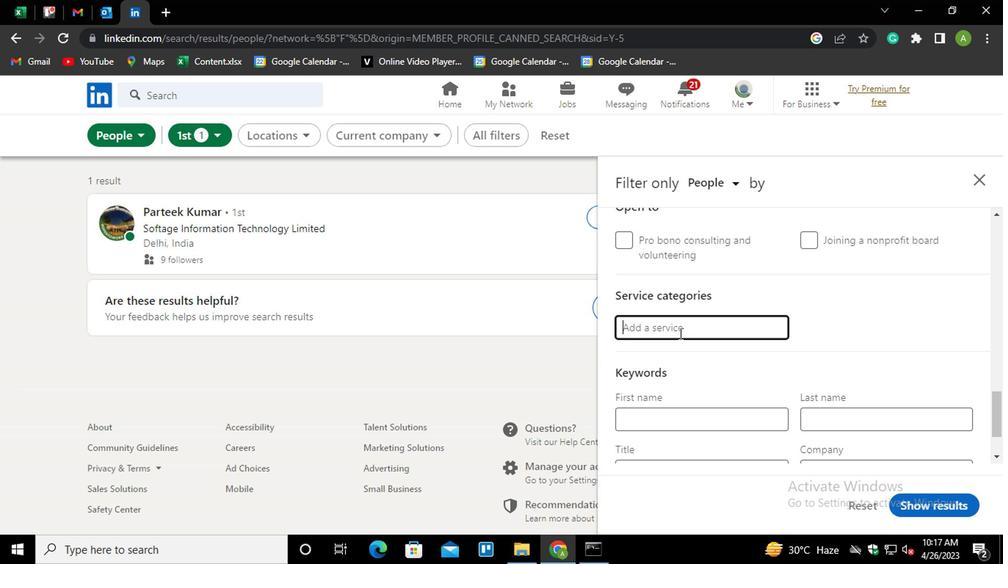
Action: Mouse pressed left at (689, 327)
Screenshot: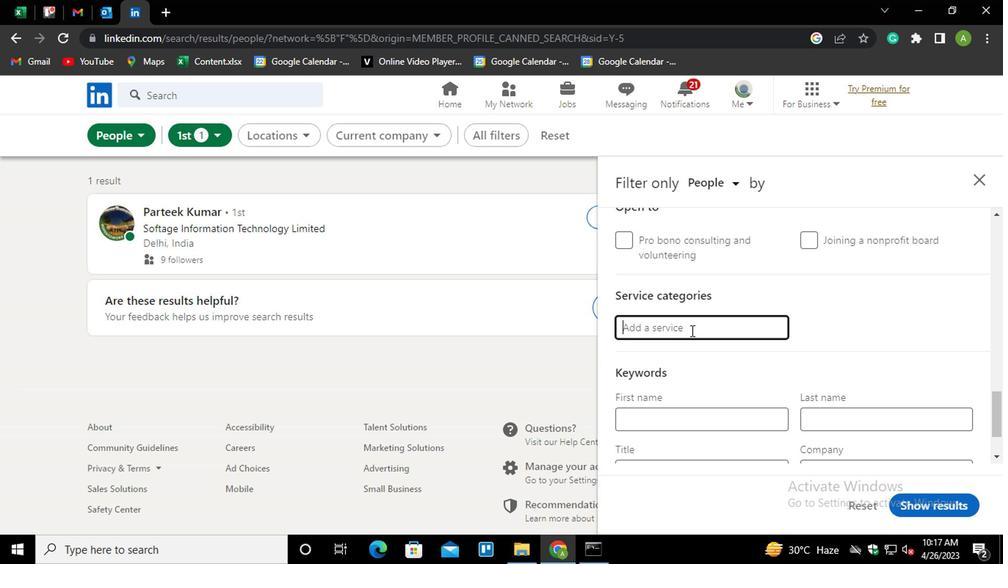 
Action: Key pressed <Key.shift>GRA<Key.down><Key.enter>
Screenshot: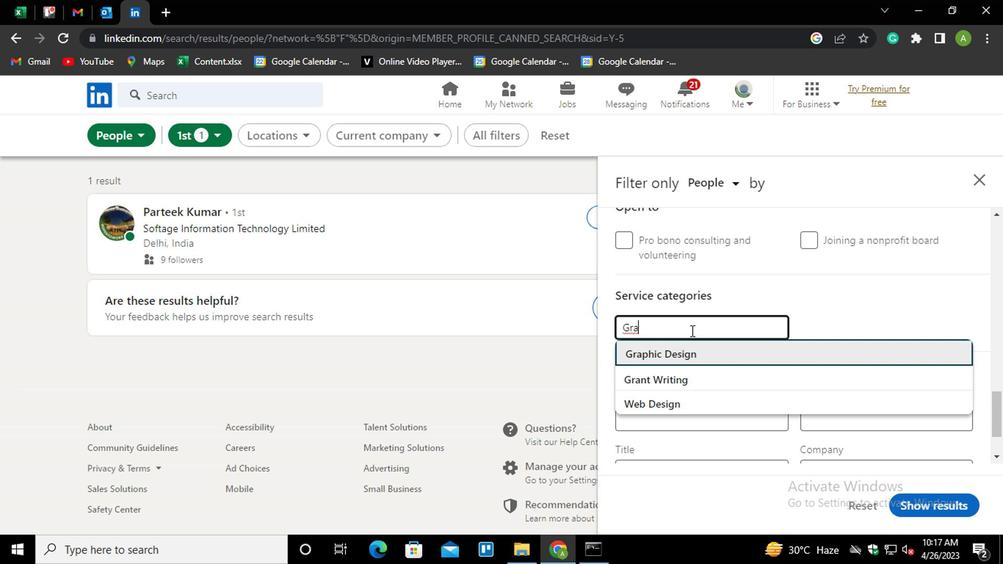 
Action: Mouse scrolled (689, 327) with delta (0, 0)
Screenshot: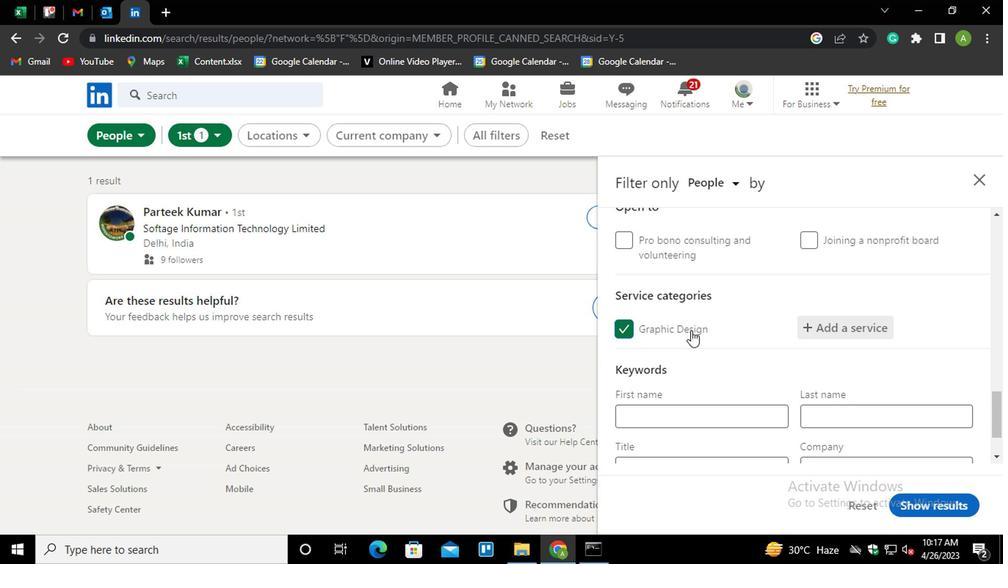 
Action: Mouse scrolled (689, 327) with delta (0, 0)
Screenshot: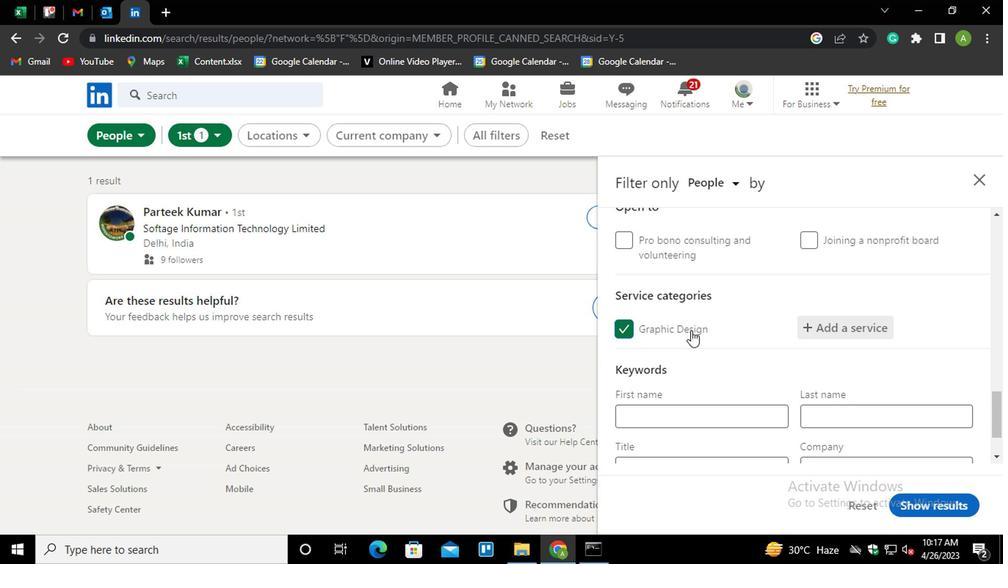 
Action: Mouse moved to (678, 392)
Screenshot: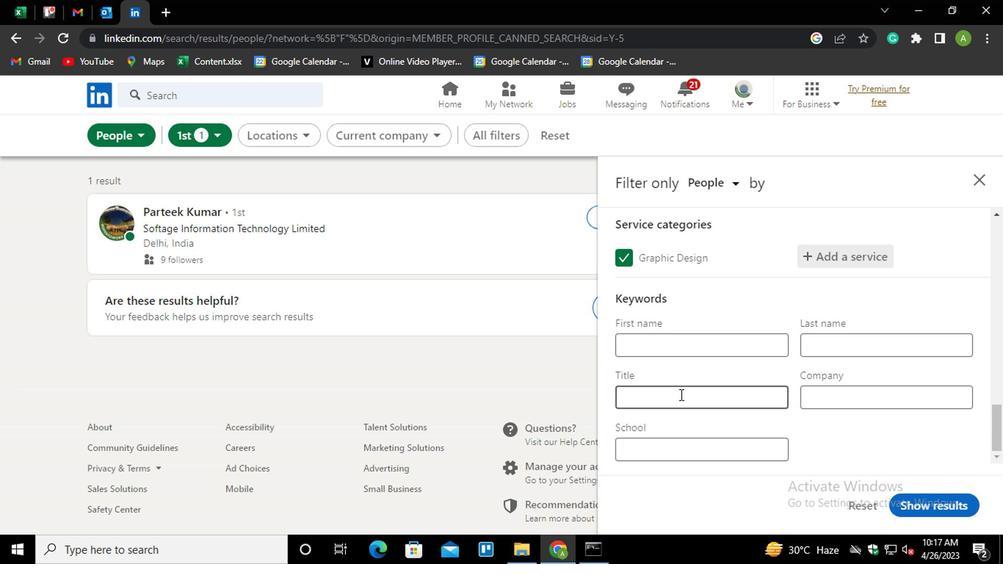 
Action: Mouse pressed left at (678, 392)
Screenshot: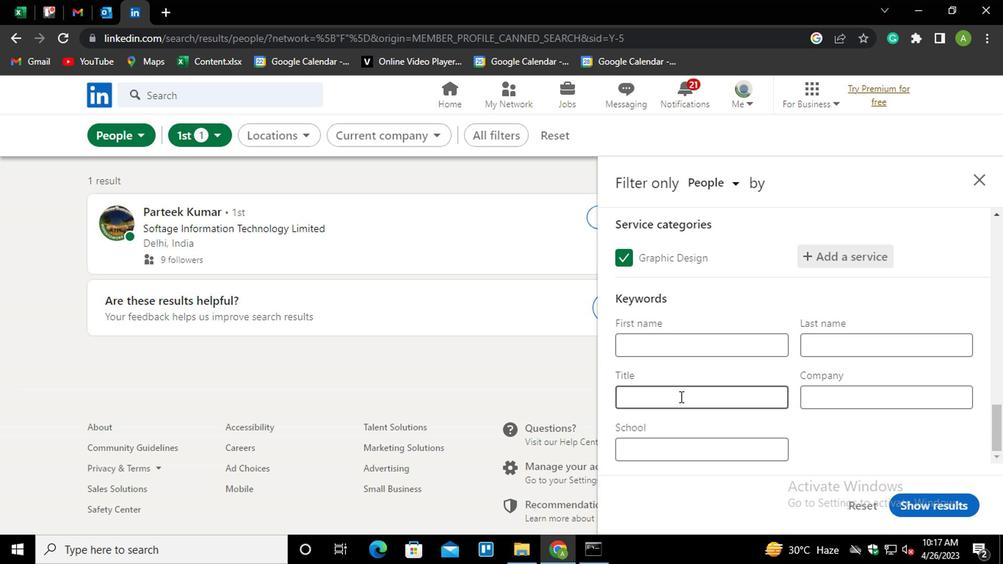 
Action: Key pressed <Key.shift_r>OWNER
Screenshot: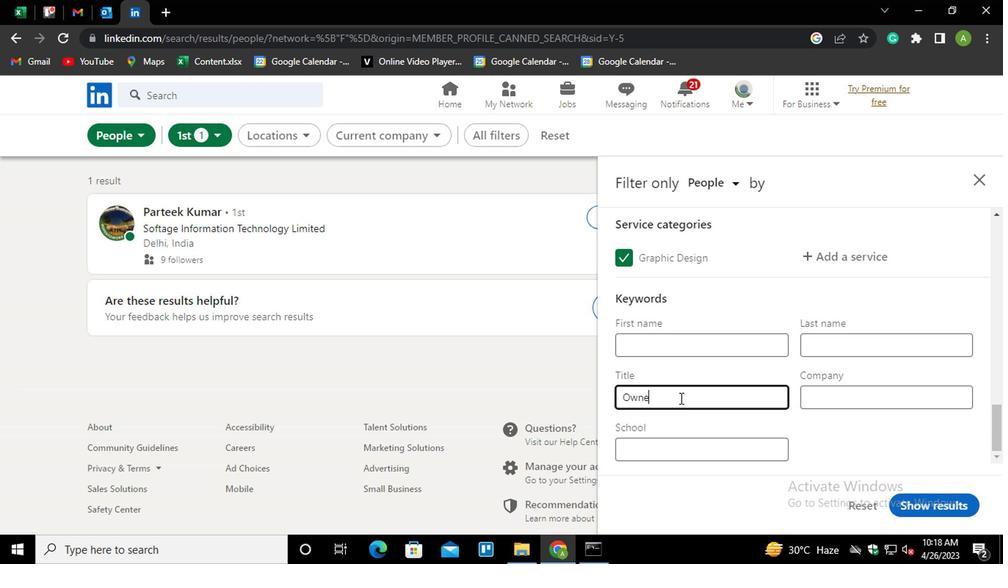 
Action: Mouse moved to (930, 487)
Screenshot: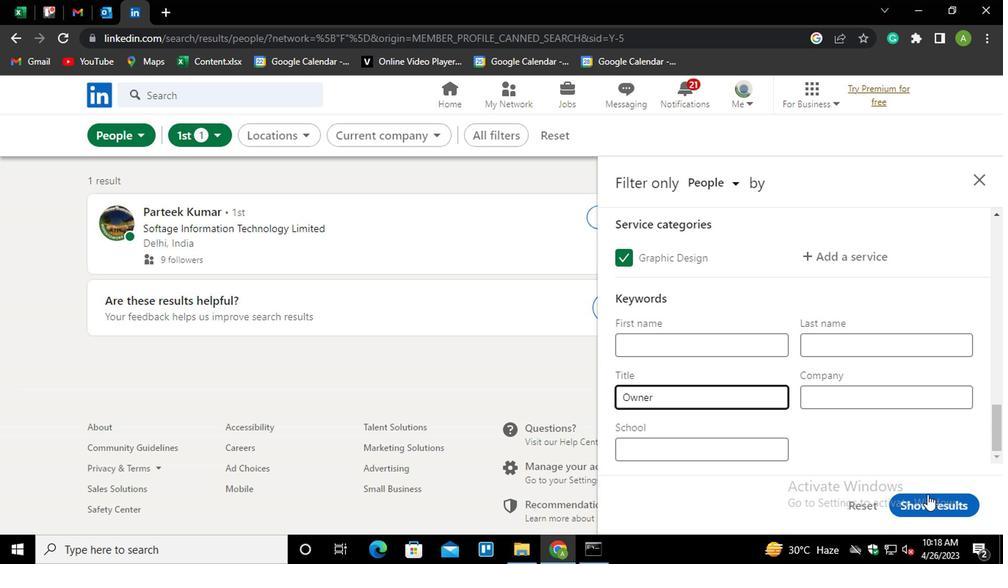 
Action: Mouse pressed left at (930, 487)
Screenshot: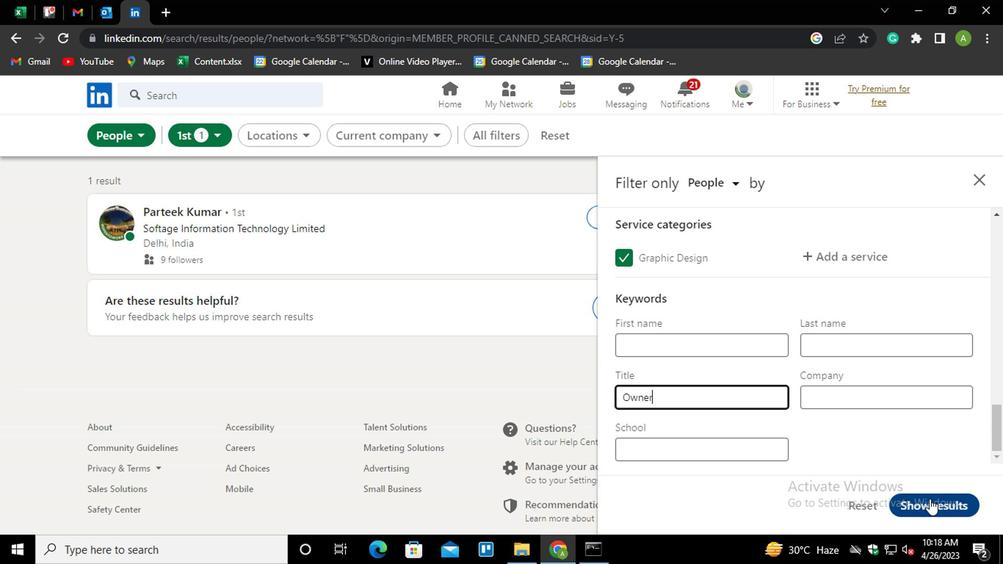 
